 Task: Add Sweet Italian Pork Sausage Links to the cart.
Action: Mouse moved to (17, 126)
Screenshot: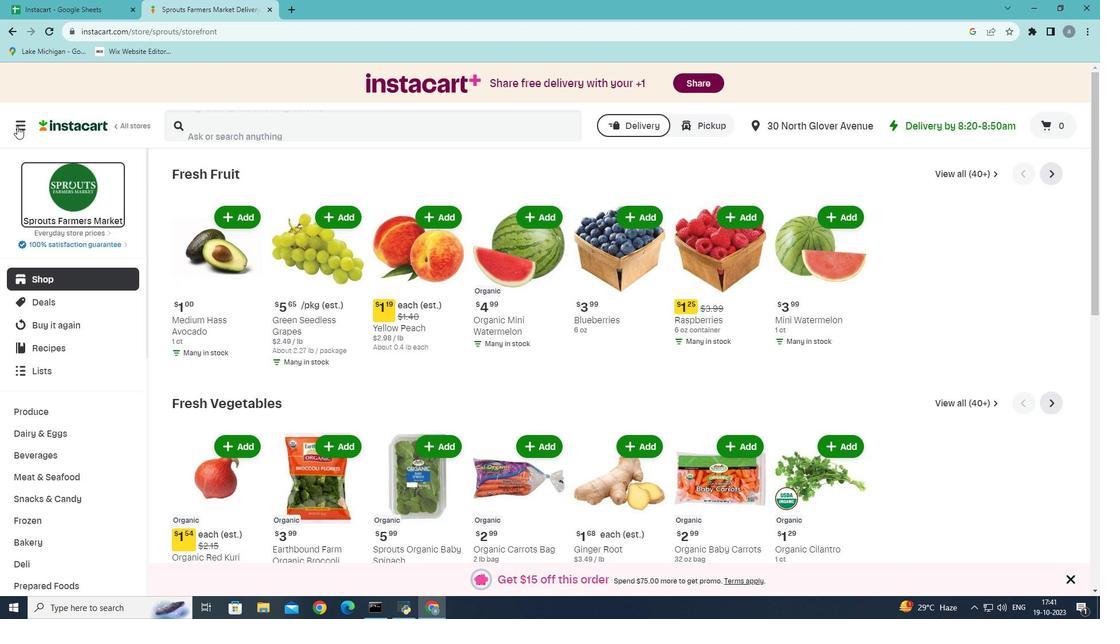 
Action: Mouse pressed left at (17, 126)
Screenshot: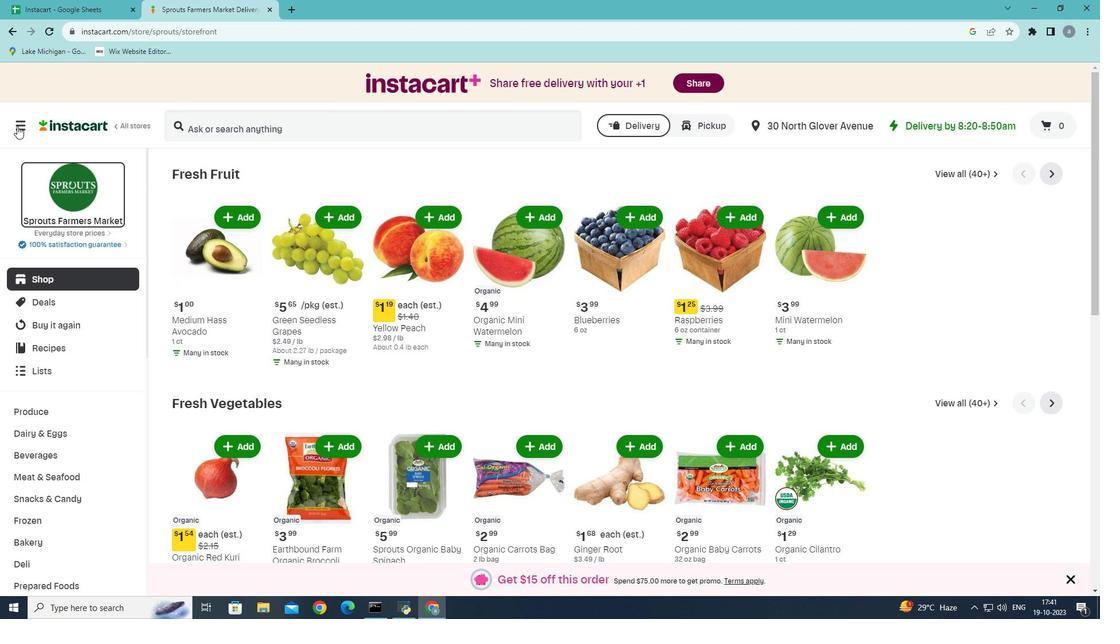
Action: Mouse moved to (69, 337)
Screenshot: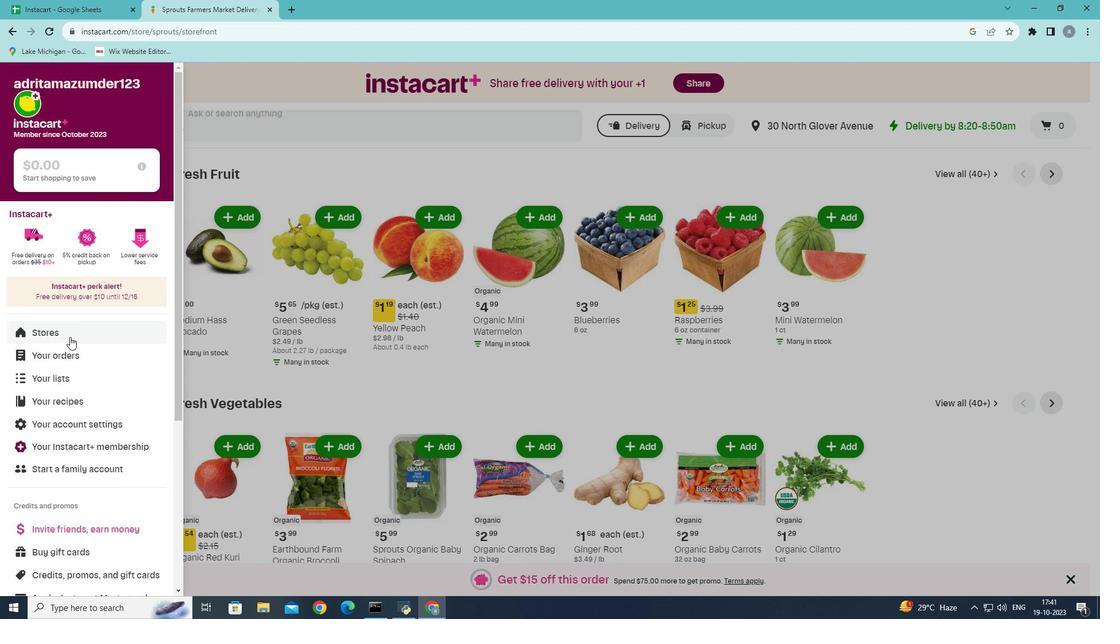 
Action: Mouse pressed left at (69, 337)
Screenshot: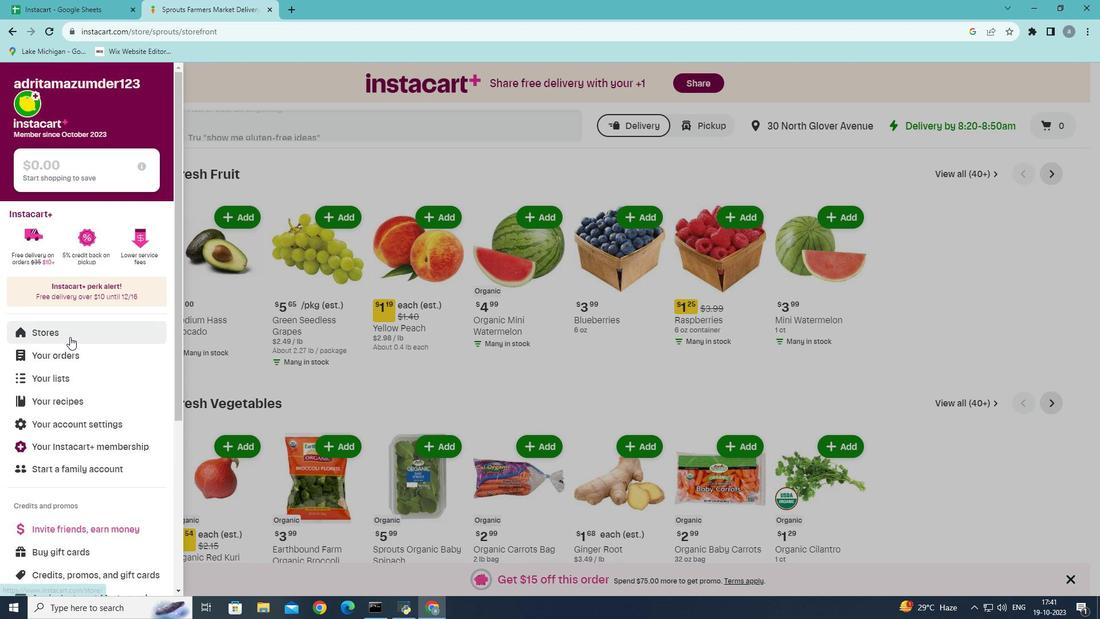 
Action: Mouse moved to (276, 125)
Screenshot: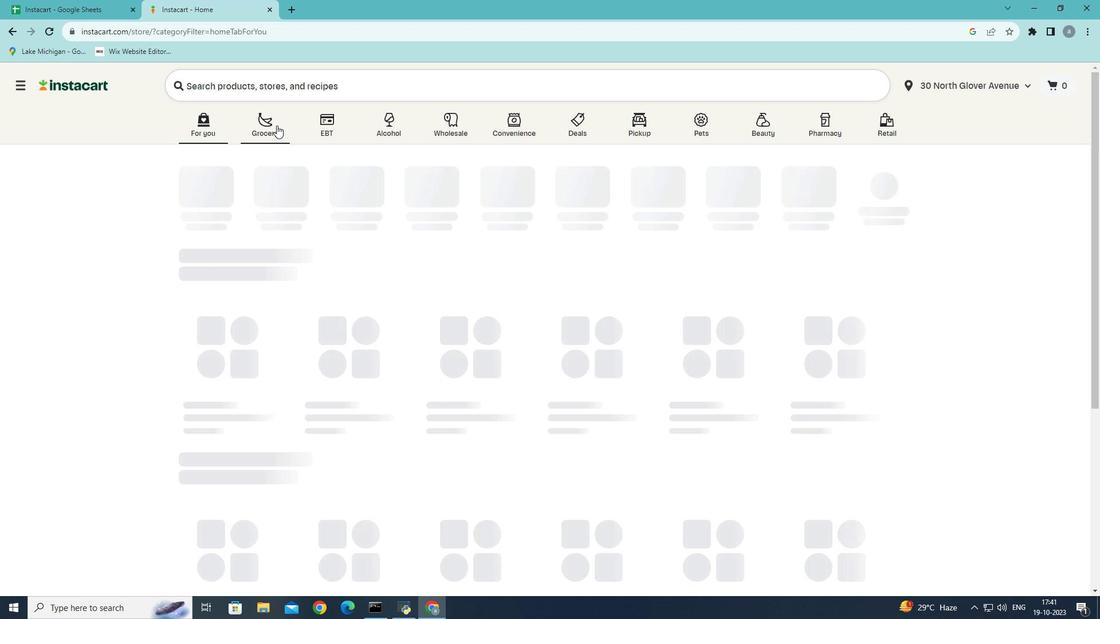
Action: Mouse pressed left at (276, 125)
Screenshot: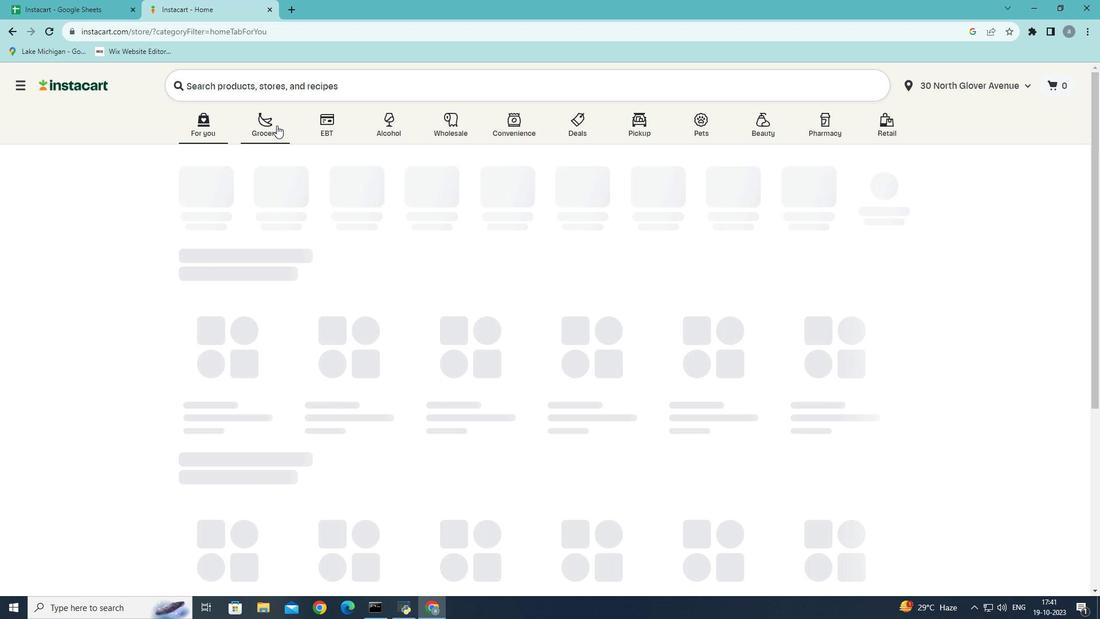 
Action: Mouse moved to (280, 330)
Screenshot: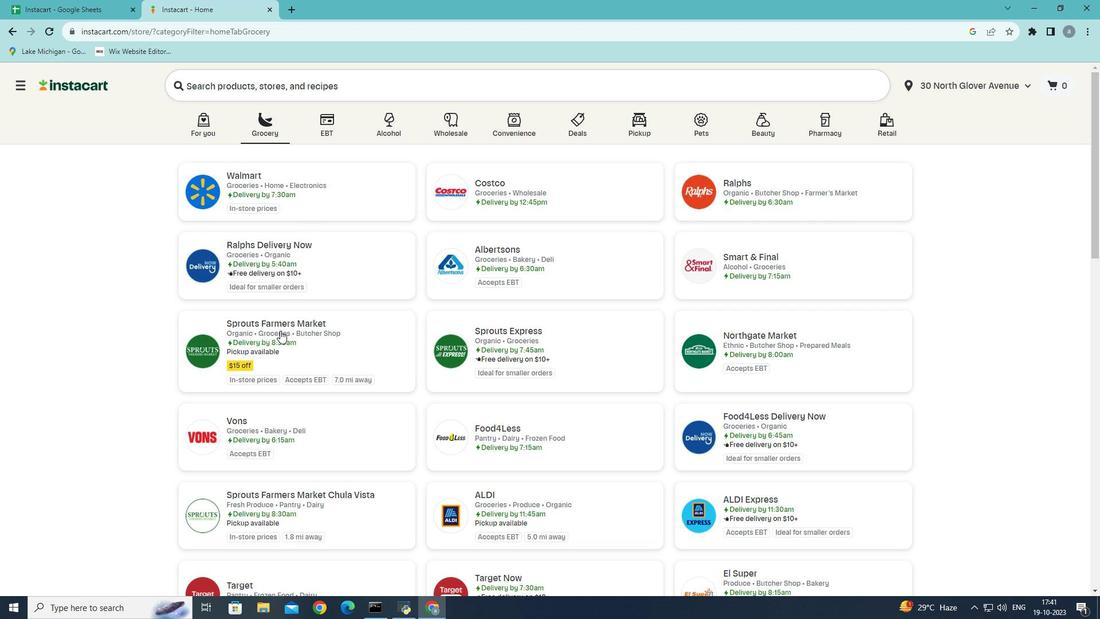 
Action: Mouse pressed left at (280, 330)
Screenshot: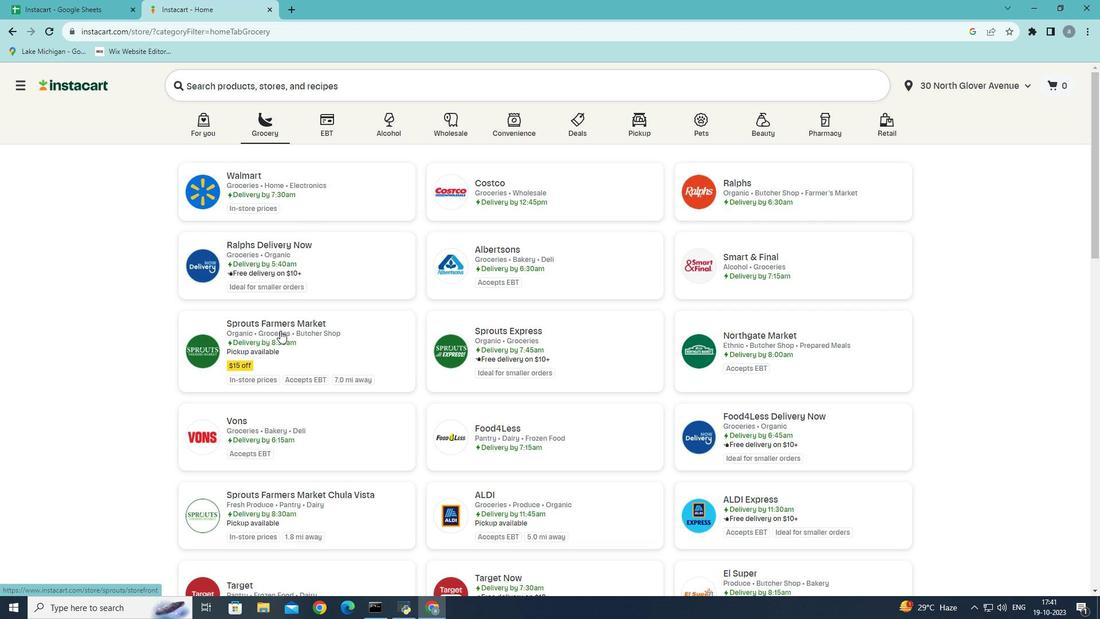 
Action: Mouse moved to (59, 475)
Screenshot: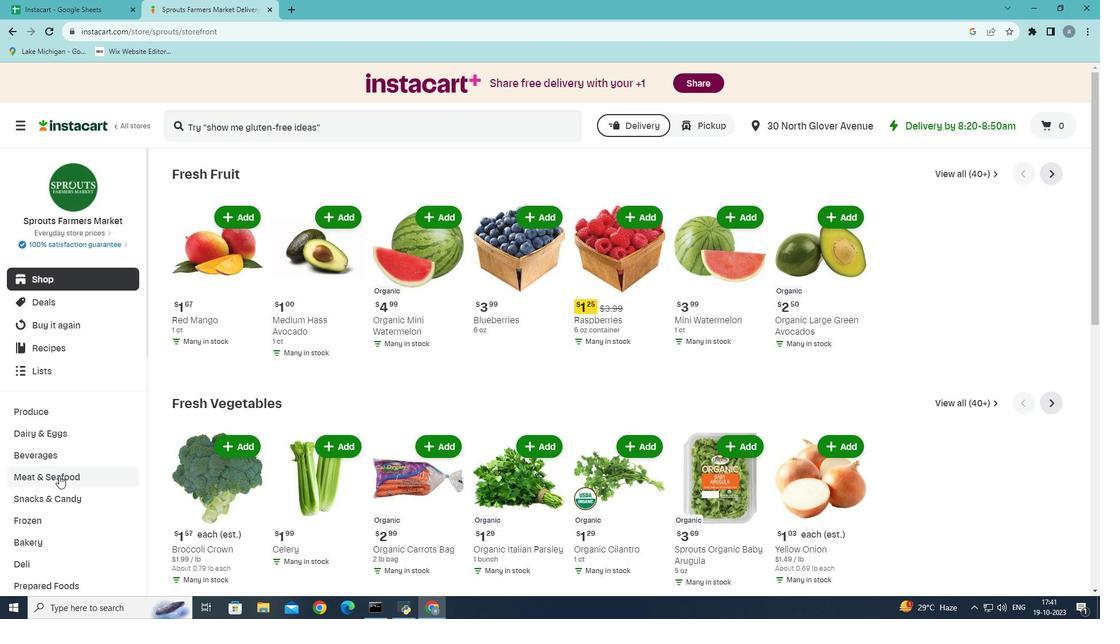 
Action: Mouse pressed left at (59, 475)
Screenshot: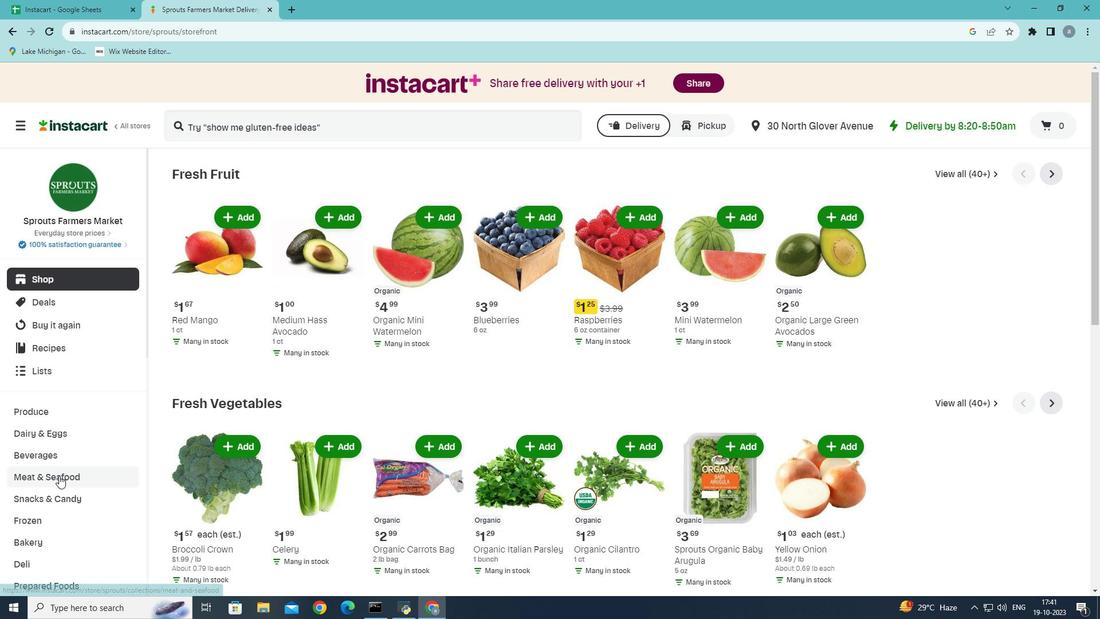 
Action: Mouse moved to (589, 200)
Screenshot: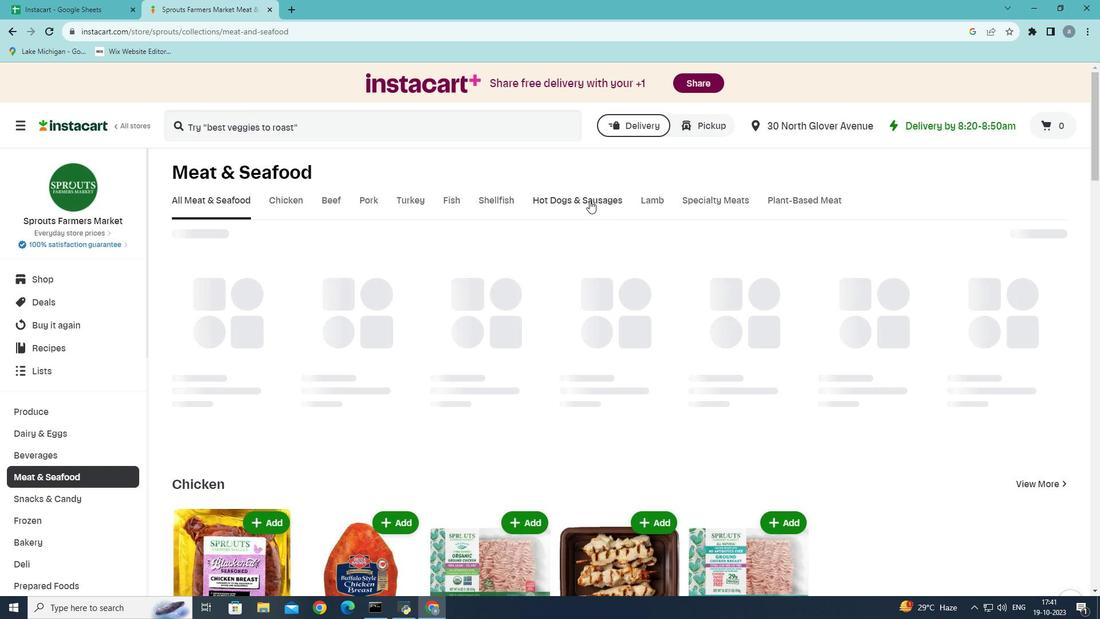 
Action: Mouse pressed left at (589, 200)
Screenshot: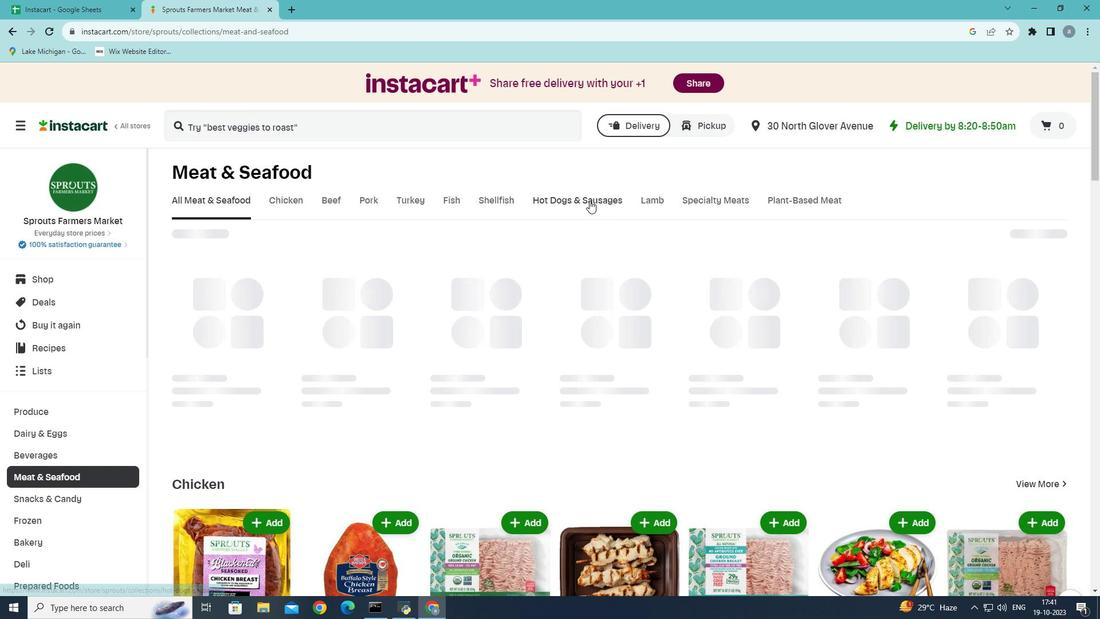 
Action: Mouse moved to (111, 389)
Screenshot: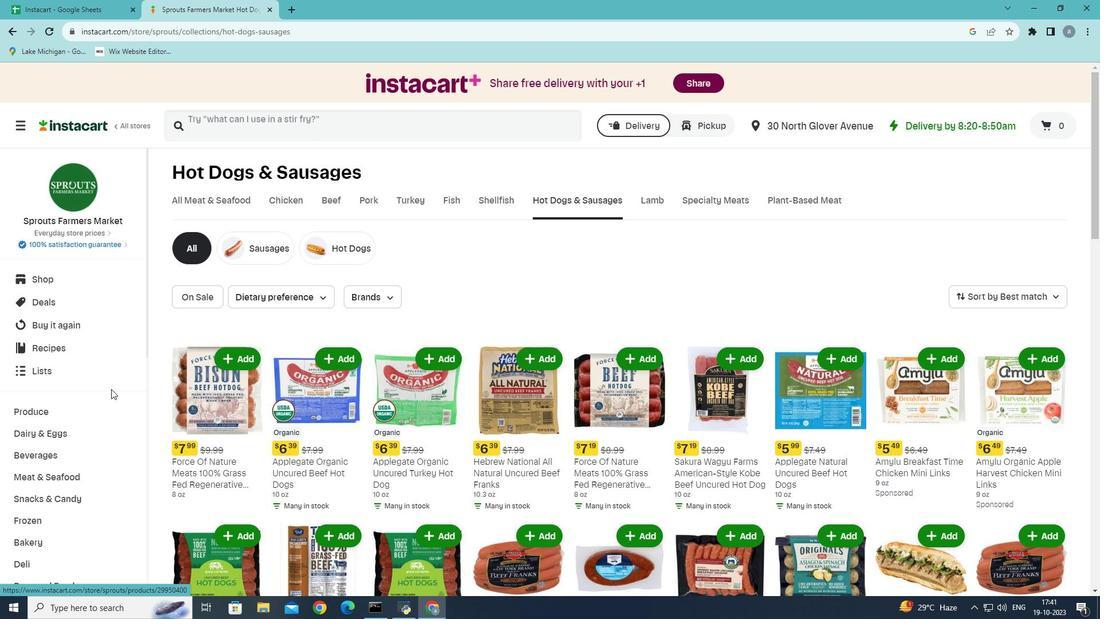 
Action: Mouse scrolled (111, 388) with delta (0, 0)
Screenshot: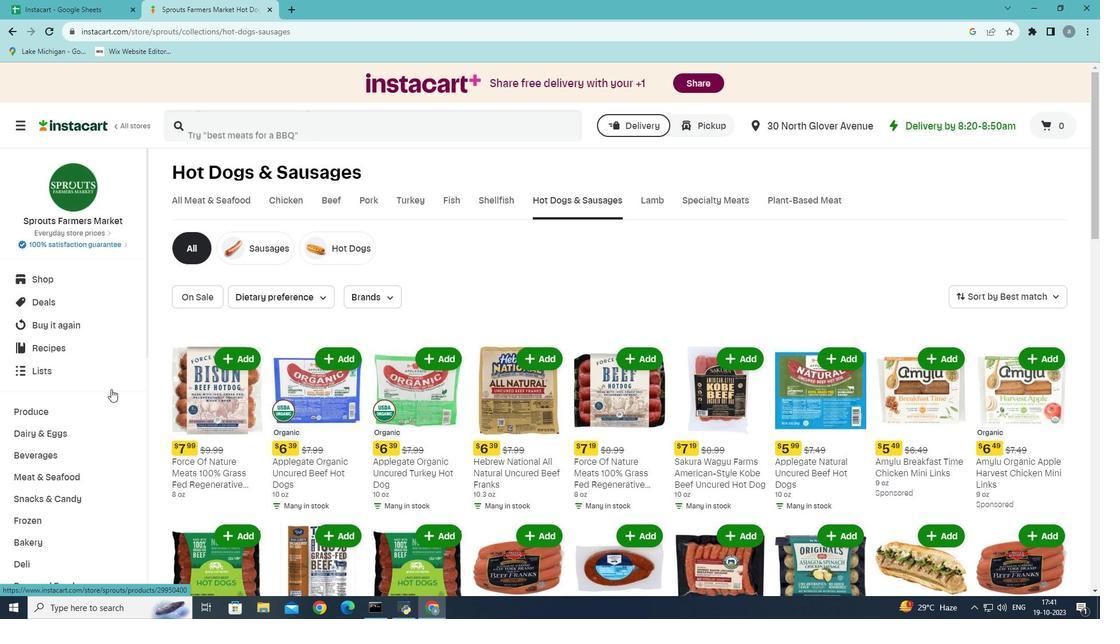 
Action: Mouse moved to (232, 370)
Screenshot: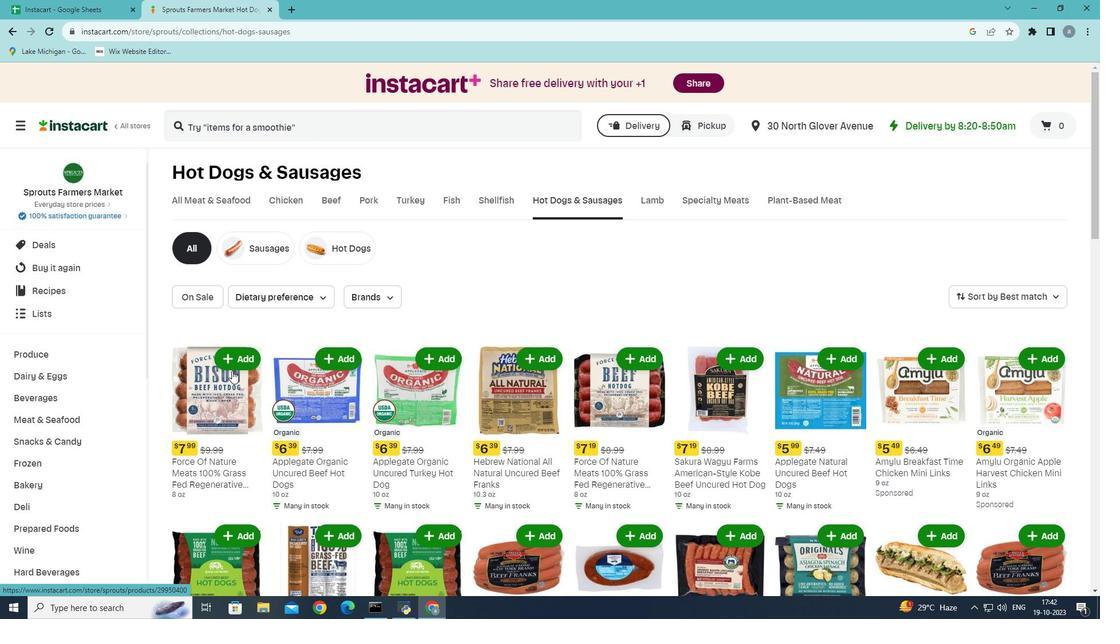
Action: Mouse scrolled (232, 370) with delta (0, 0)
Screenshot: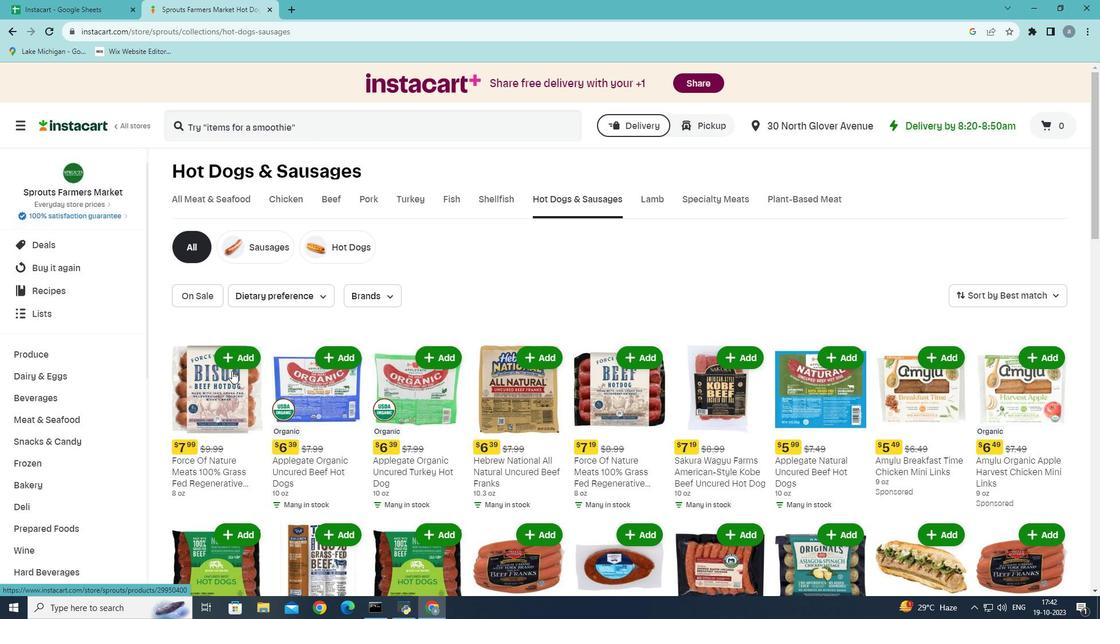 
Action: Mouse moved to (279, 208)
Screenshot: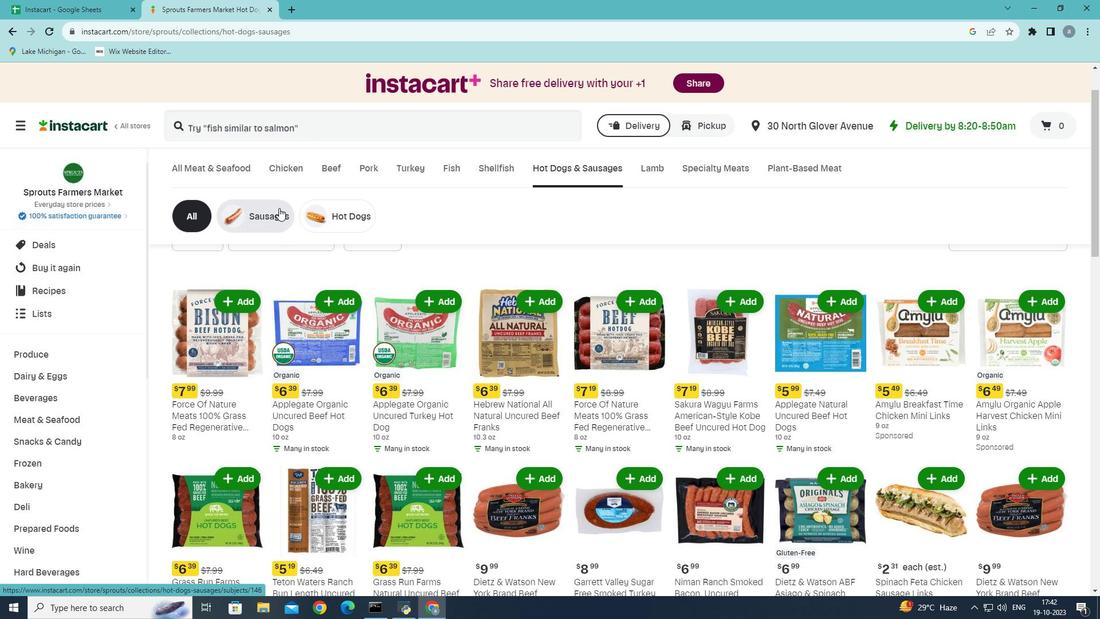 
Action: Mouse pressed left at (279, 208)
Screenshot: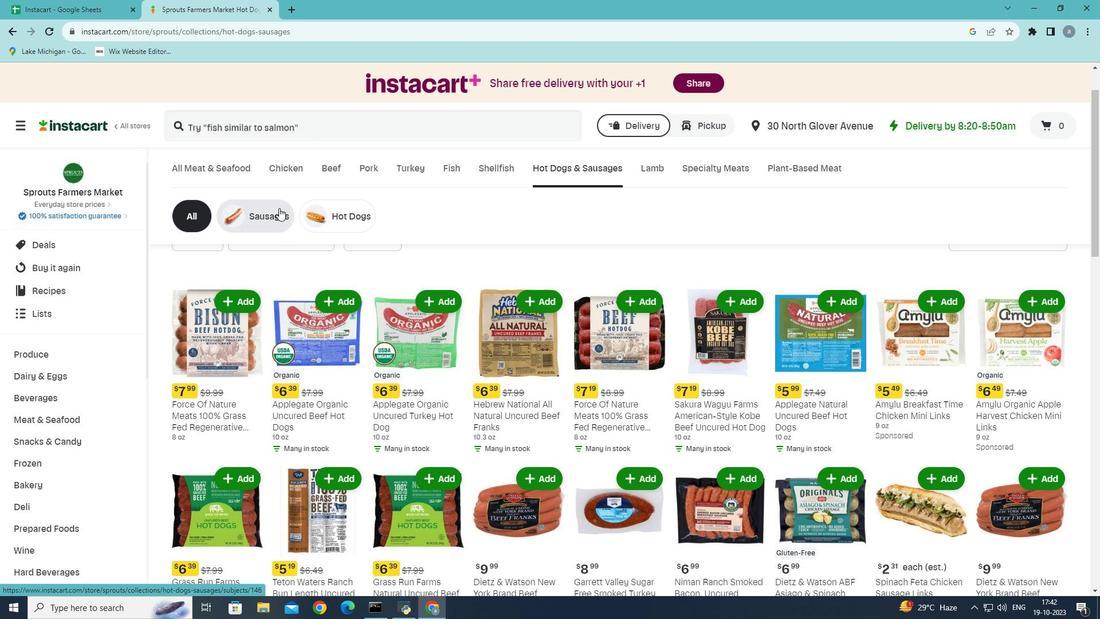 
Action: Mouse moved to (433, 374)
Screenshot: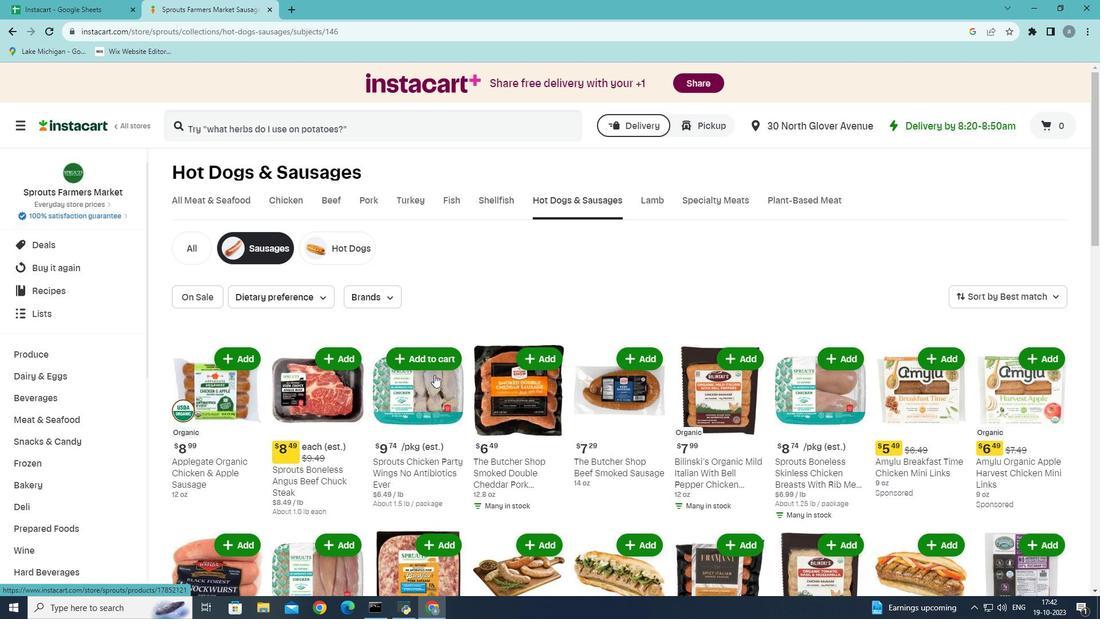 
Action: Mouse scrolled (433, 374) with delta (0, 0)
Screenshot: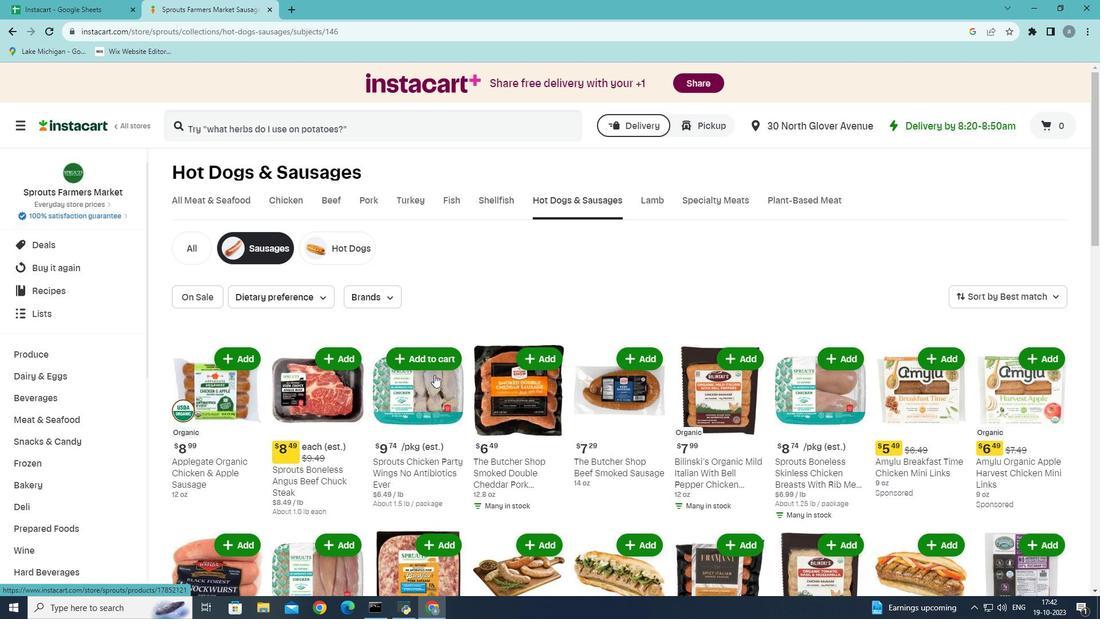 
Action: Mouse moved to (434, 374)
Screenshot: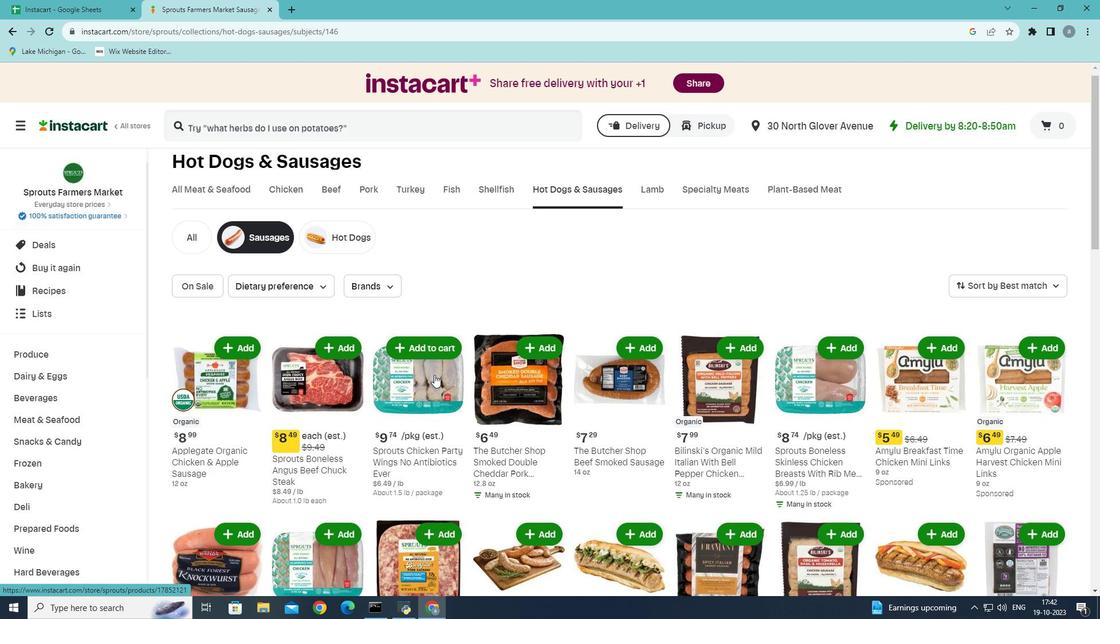 
Action: Mouse scrolled (434, 374) with delta (0, 0)
Screenshot: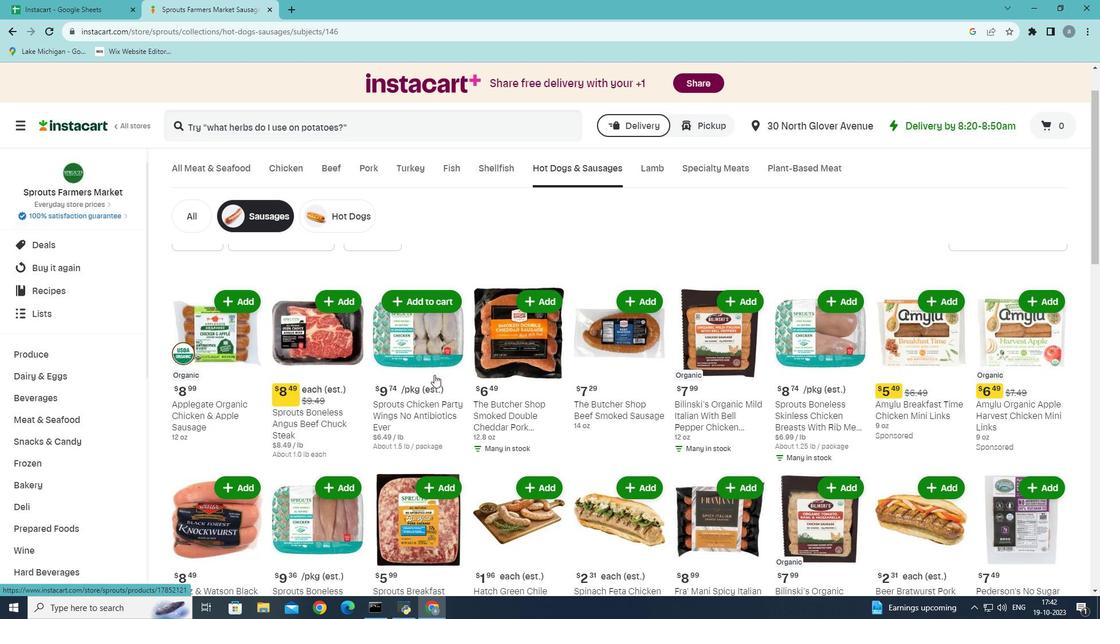 
Action: Mouse moved to (468, 373)
Screenshot: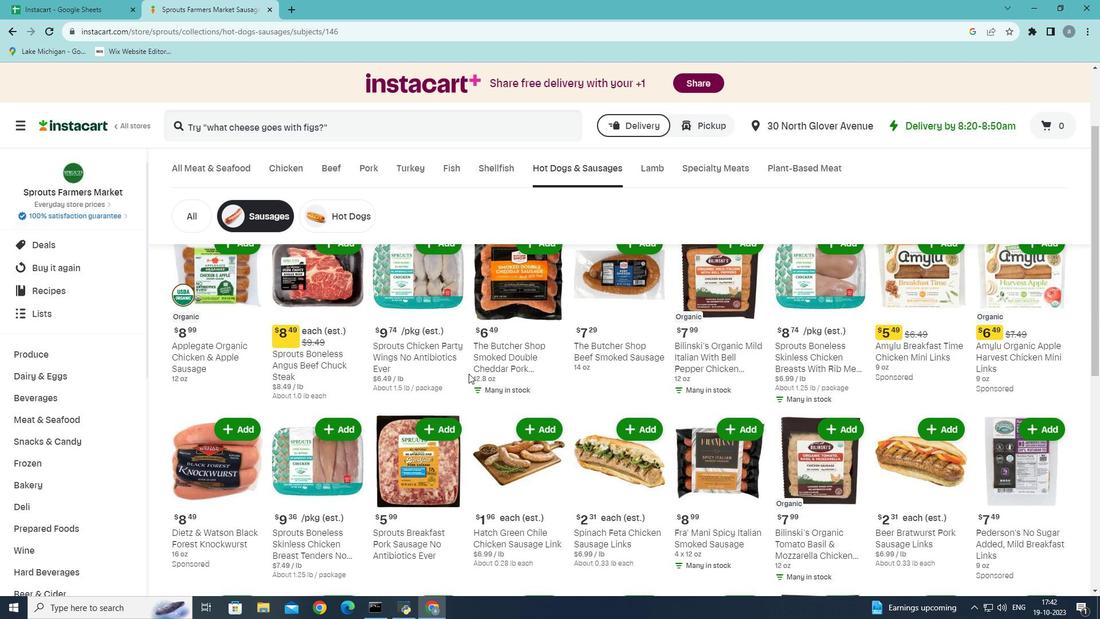 
Action: Mouse scrolled (468, 373) with delta (0, 0)
Screenshot: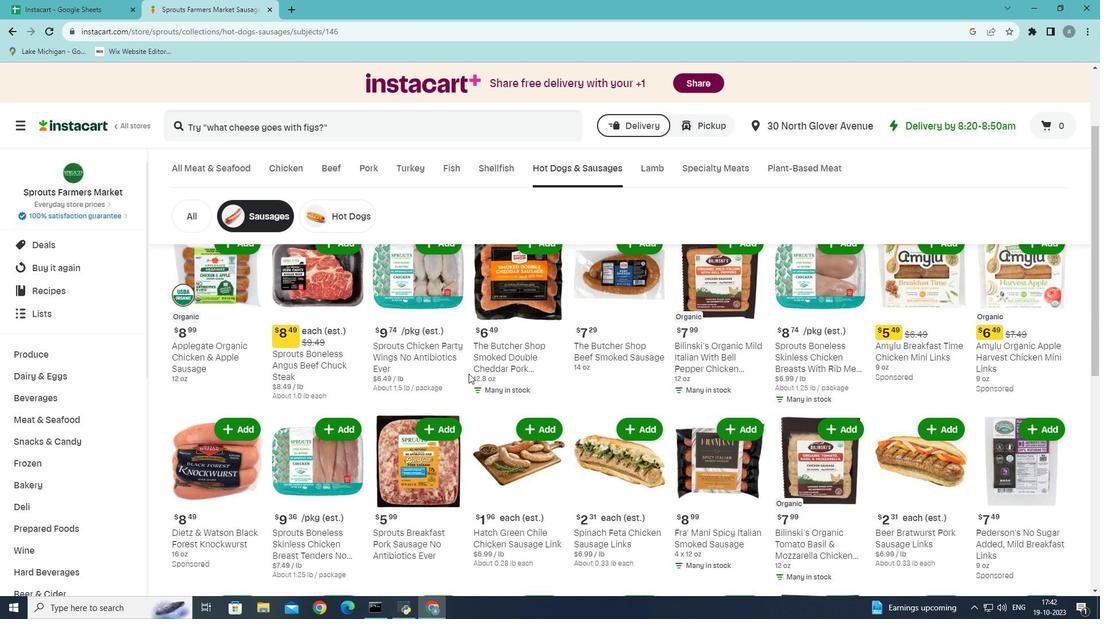 
Action: Mouse scrolled (468, 373) with delta (0, 0)
Screenshot: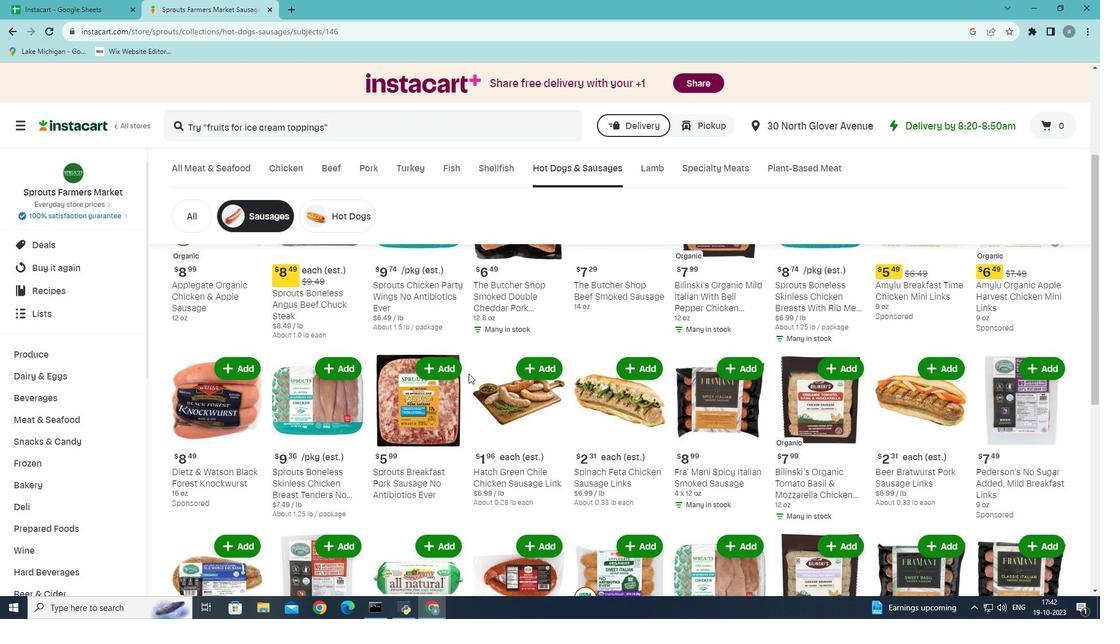 
Action: Mouse scrolled (468, 373) with delta (0, 0)
Screenshot: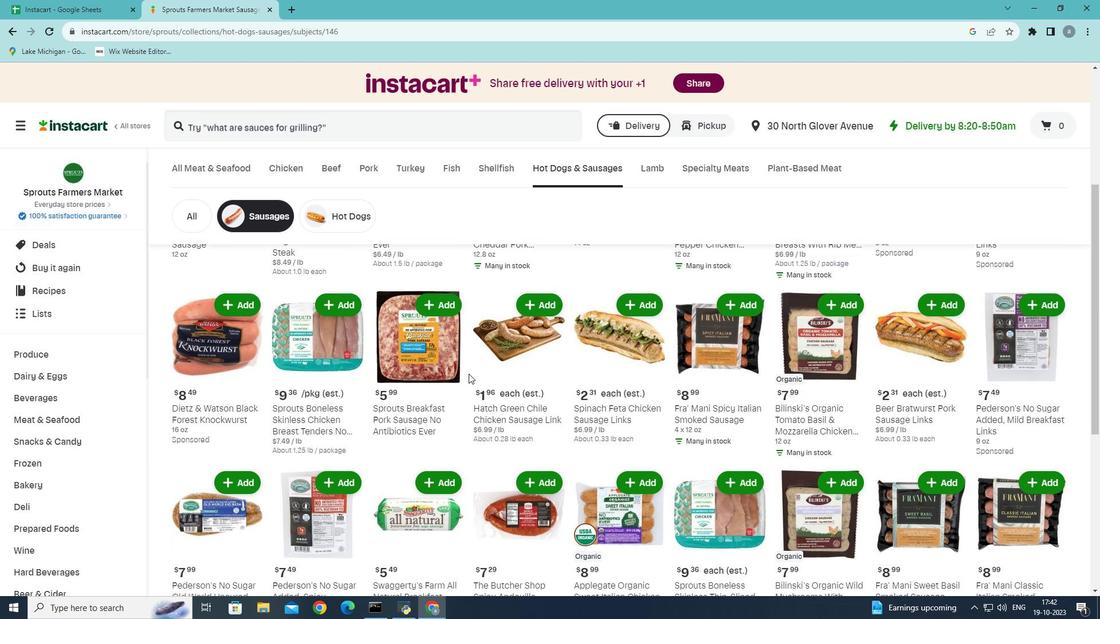 
Action: Mouse scrolled (468, 373) with delta (0, 0)
Screenshot: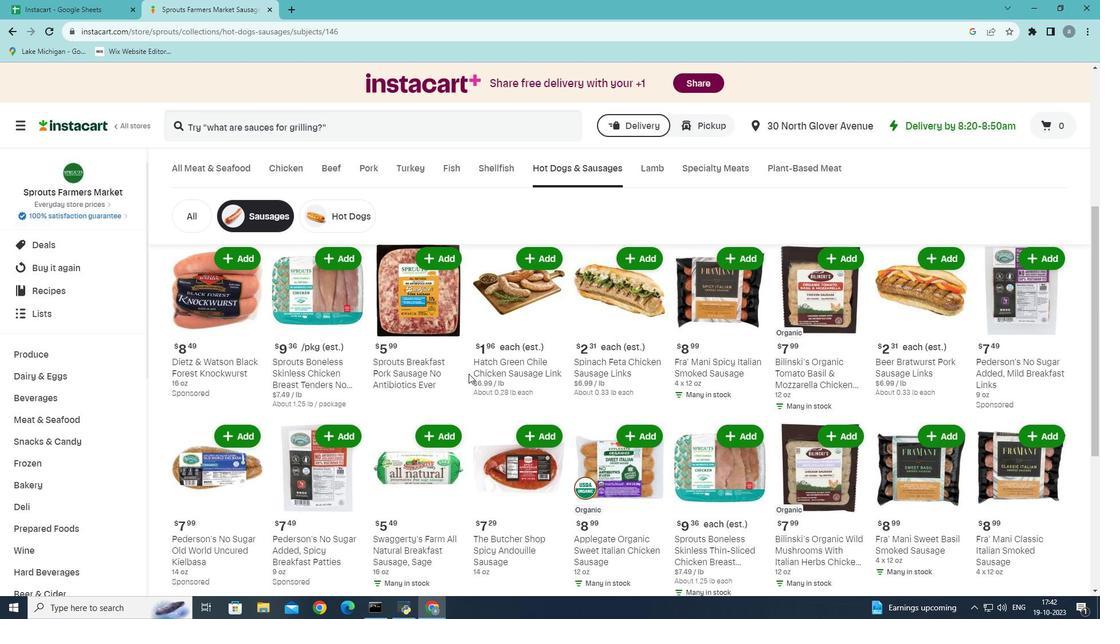 
Action: Mouse moved to (470, 372)
Screenshot: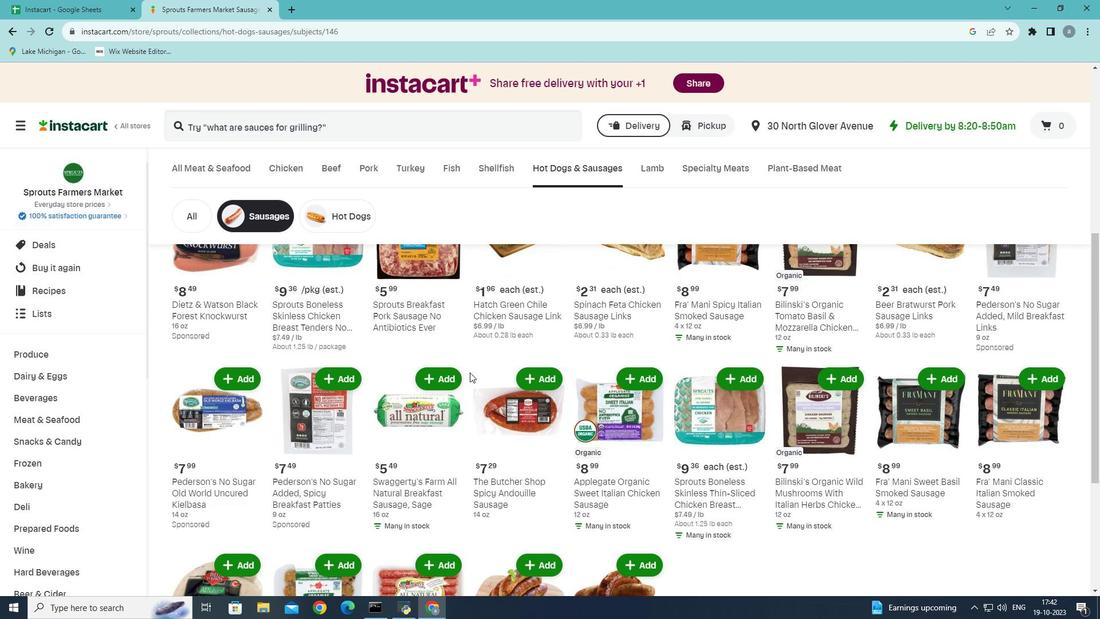 
Action: Mouse scrolled (470, 372) with delta (0, 0)
Screenshot: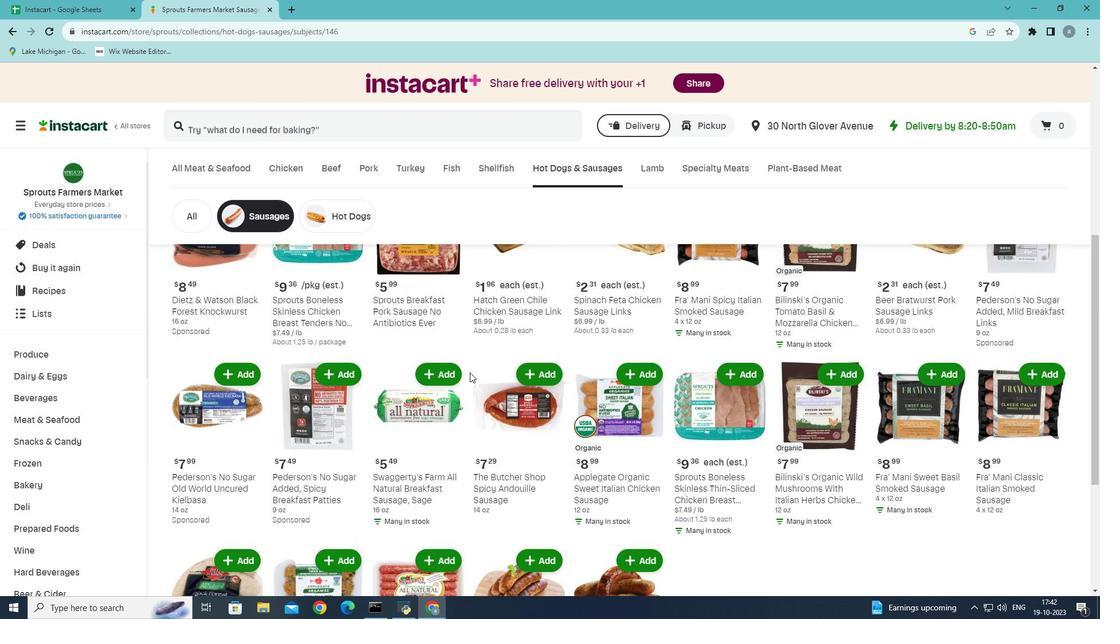 
Action: Mouse moved to (471, 364)
Screenshot: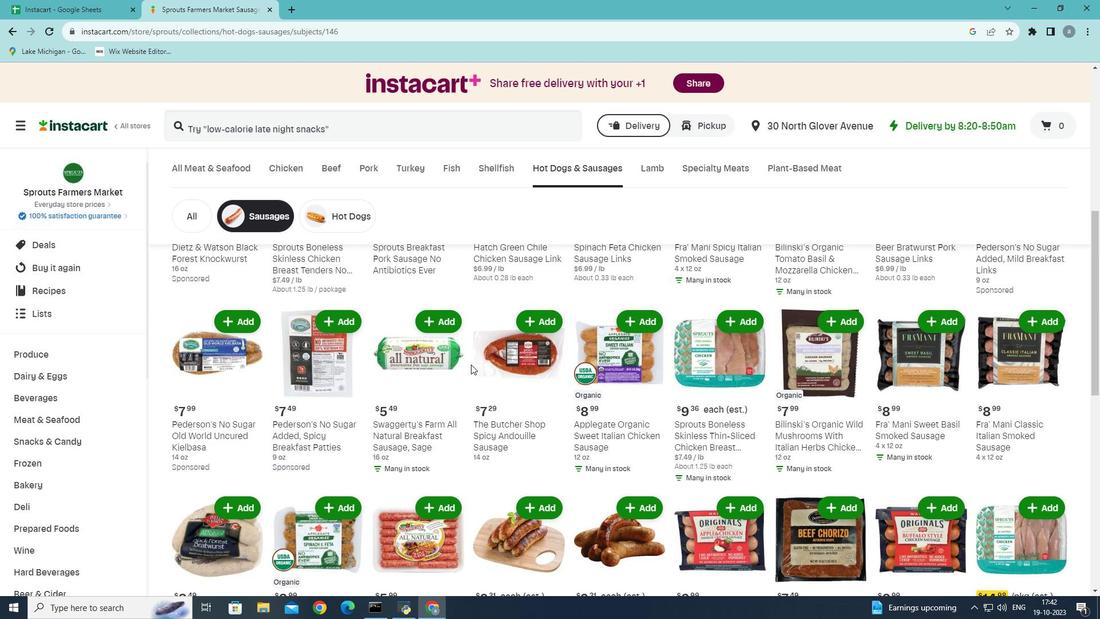 
Action: Mouse scrolled (471, 364) with delta (0, 0)
Screenshot: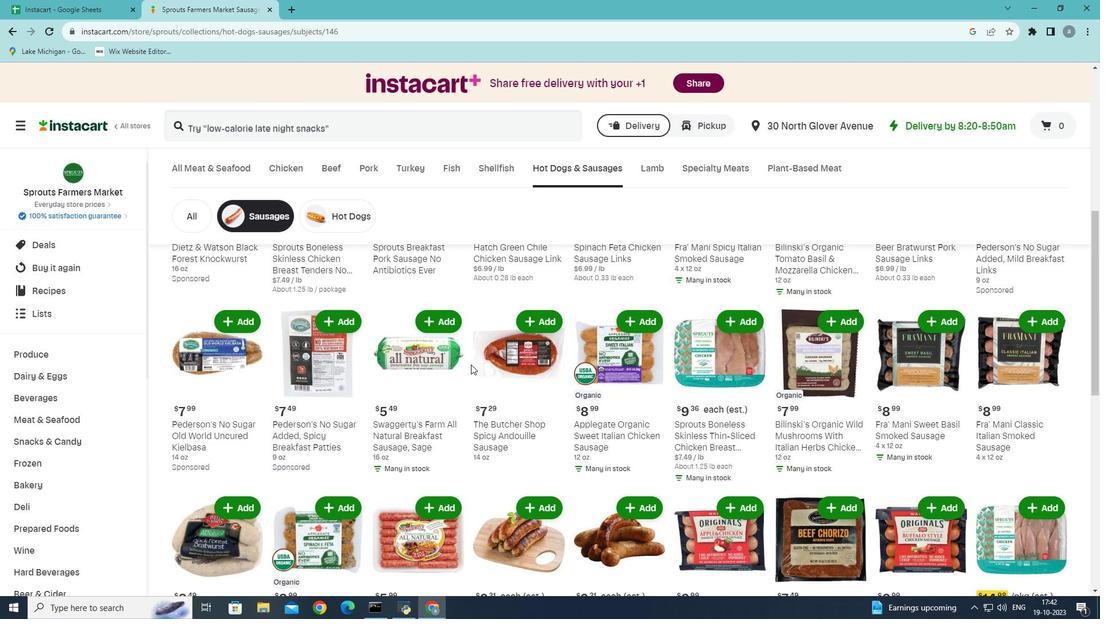
Action: Mouse scrolled (471, 364) with delta (0, 0)
Screenshot: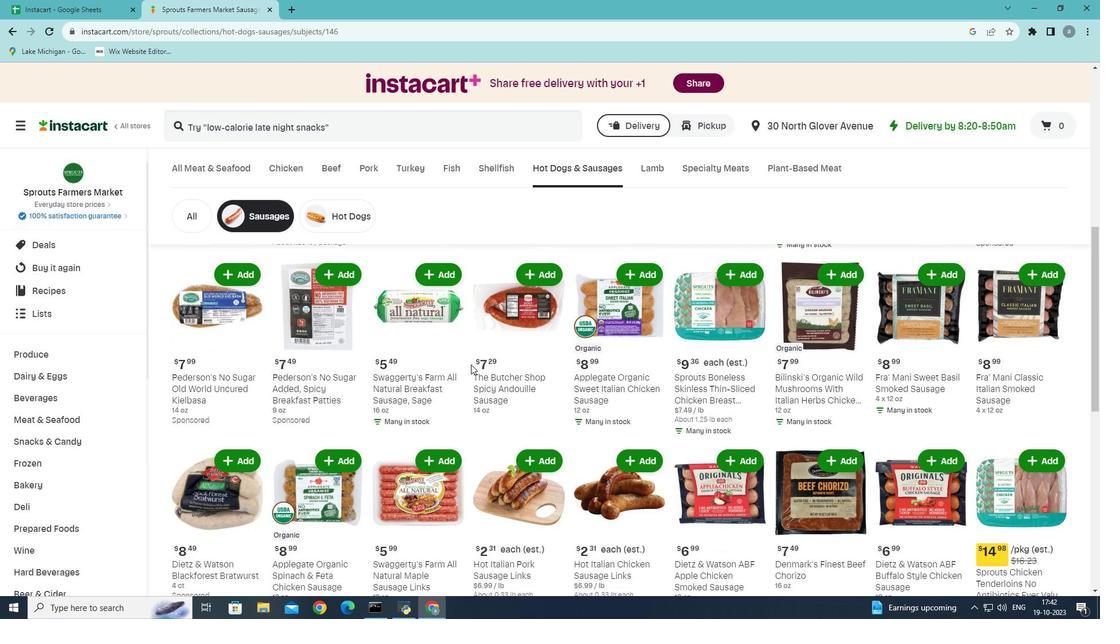 
Action: Mouse moved to (472, 361)
Screenshot: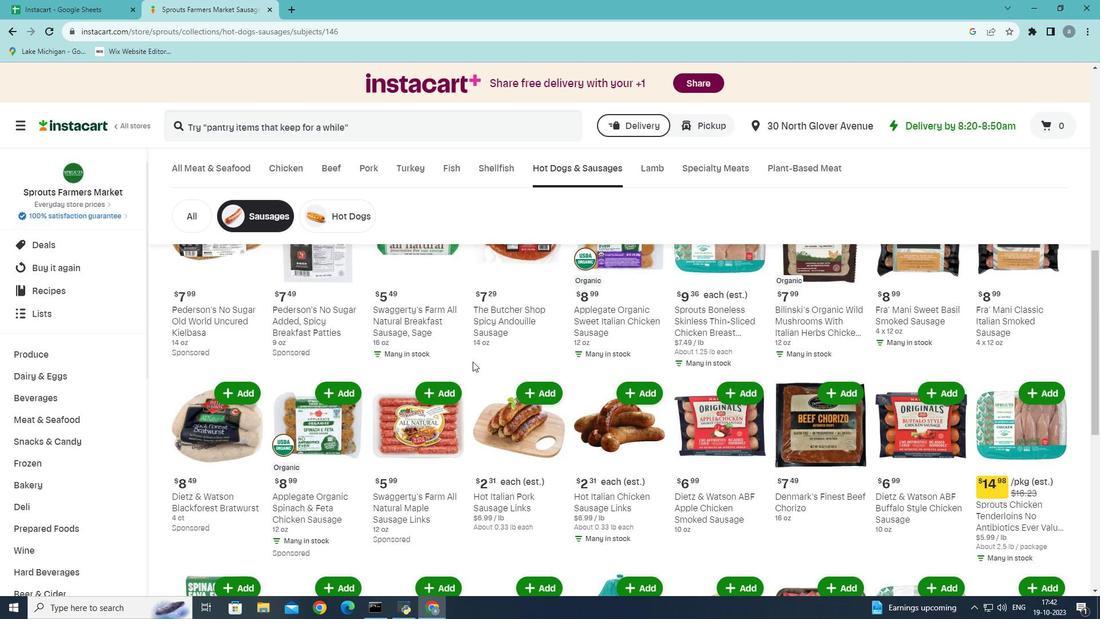 
Action: Mouse scrolled (472, 361) with delta (0, 0)
Screenshot: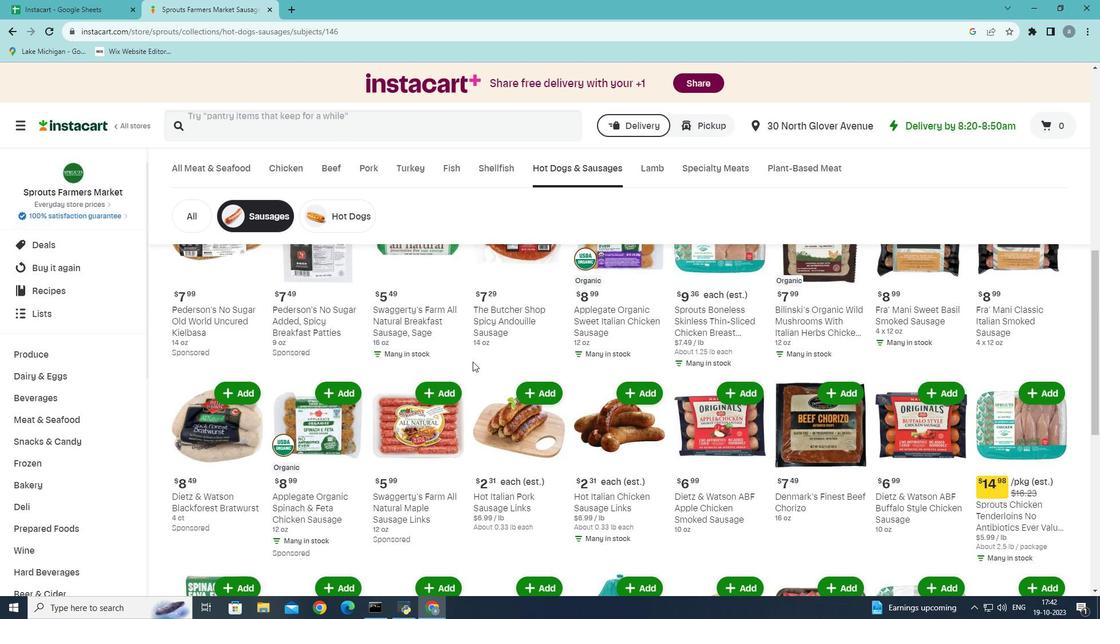 
Action: Mouse scrolled (472, 361) with delta (0, 0)
Screenshot: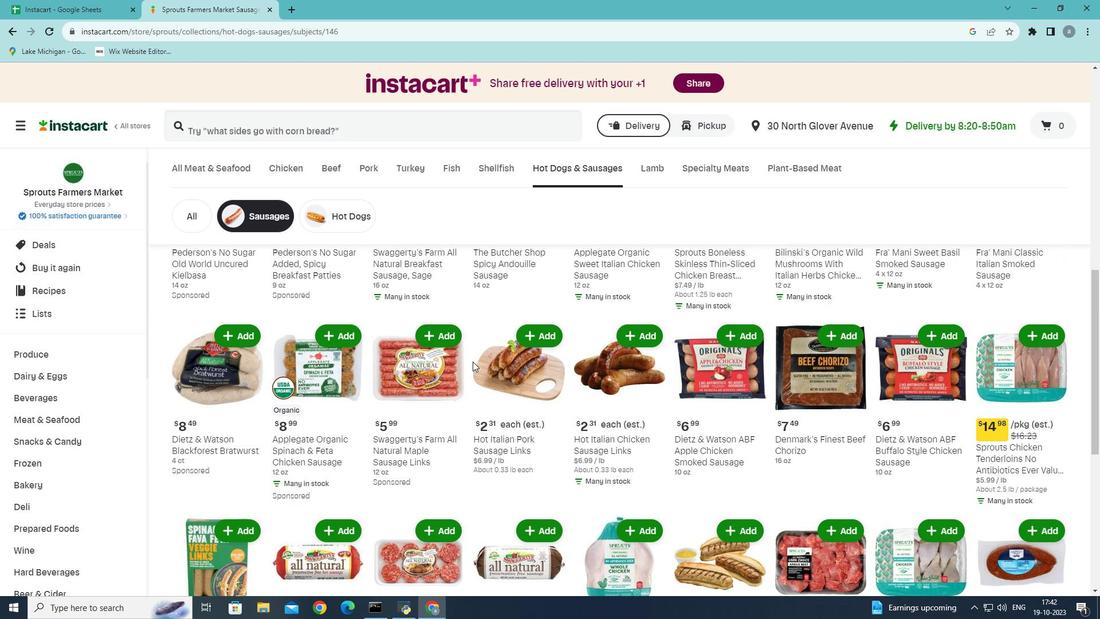 
Action: Mouse moved to (472, 364)
Screenshot: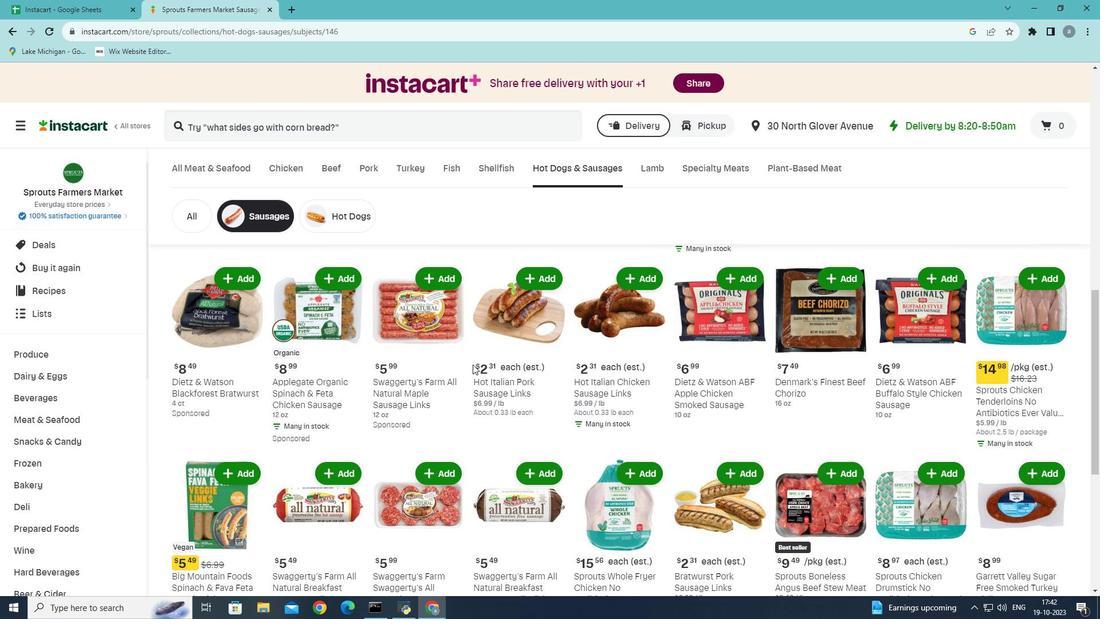 
Action: Mouse scrolled (472, 364) with delta (0, 0)
Screenshot: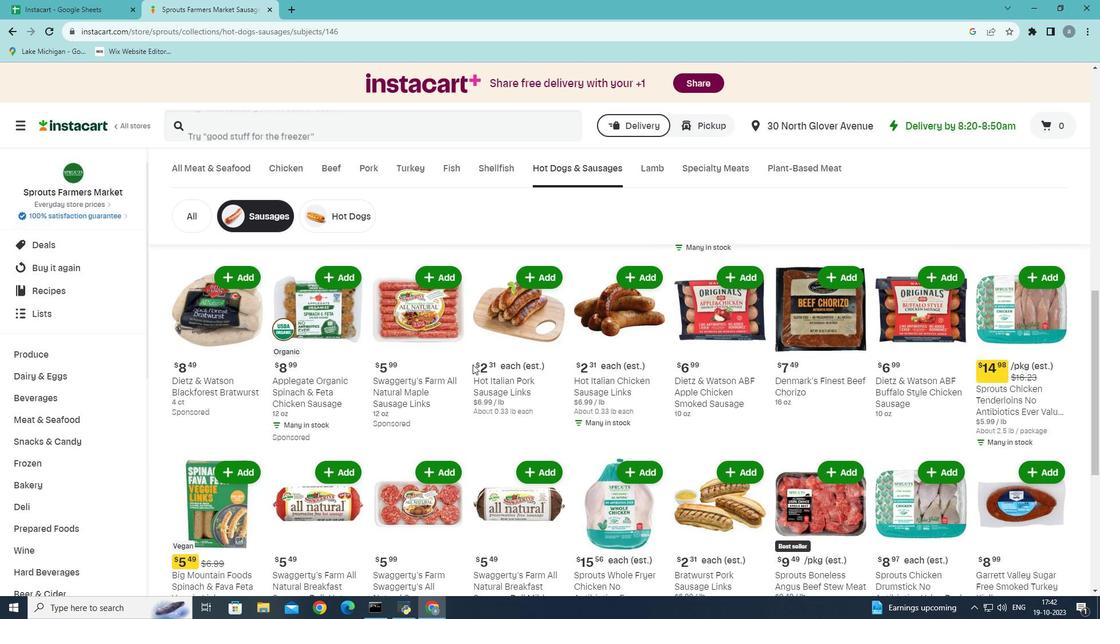 
Action: Mouse moved to (472, 365)
Screenshot: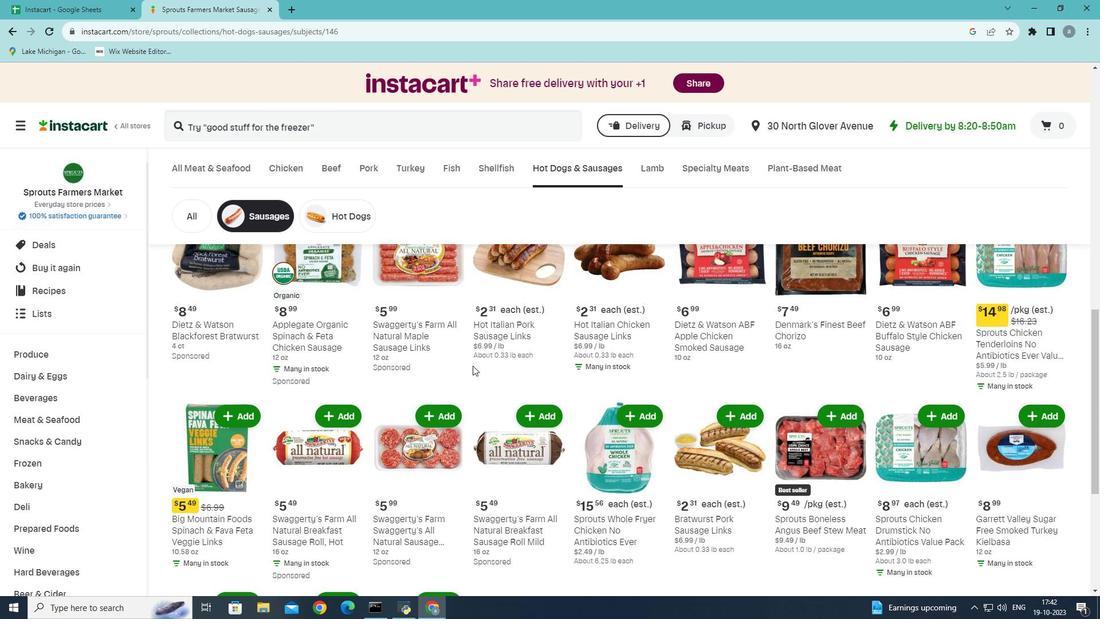 
Action: Mouse scrolled (472, 365) with delta (0, 0)
Screenshot: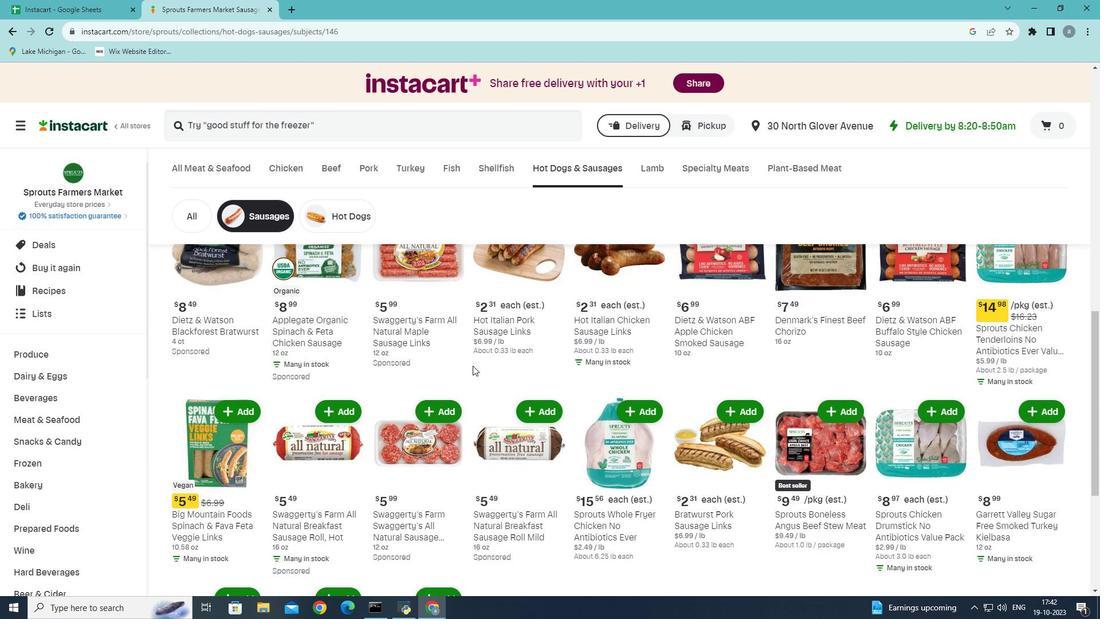 
Action: Mouse scrolled (472, 365) with delta (0, 0)
Screenshot: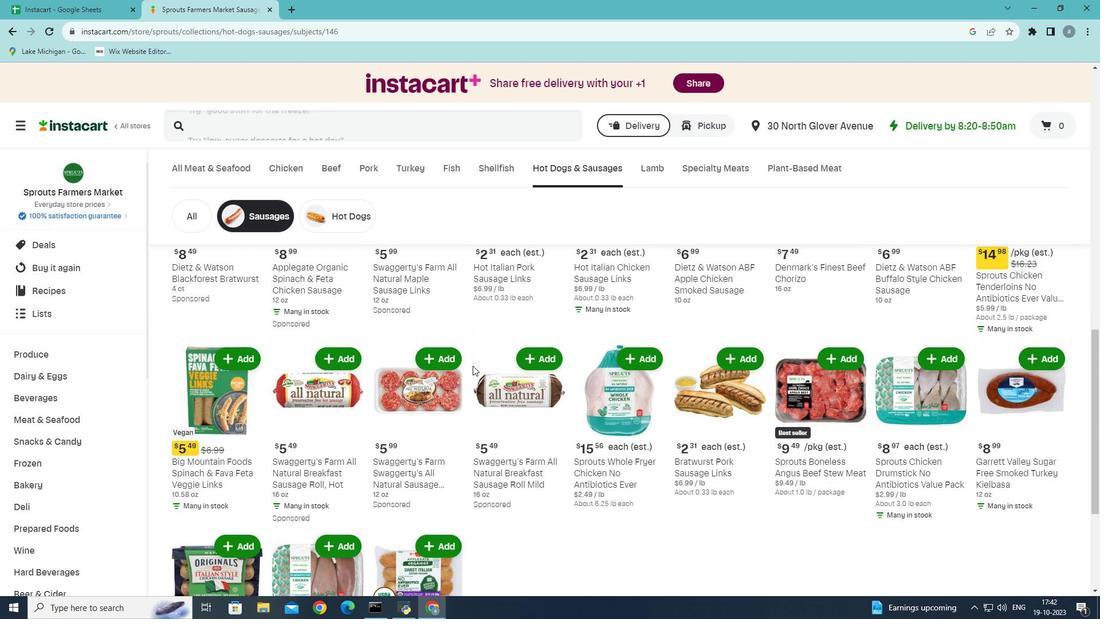 
Action: Mouse scrolled (472, 365) with delta (0, 0)
Screenshot: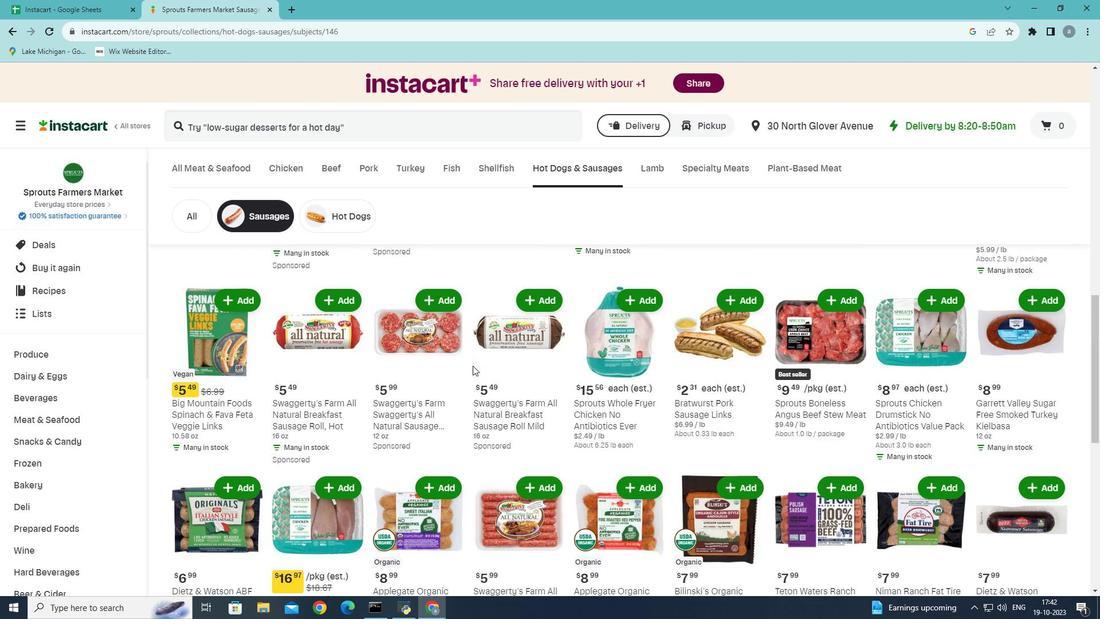 
Action: Mouse scrolled (472, 365) with delta (0, 0)
Screenshot: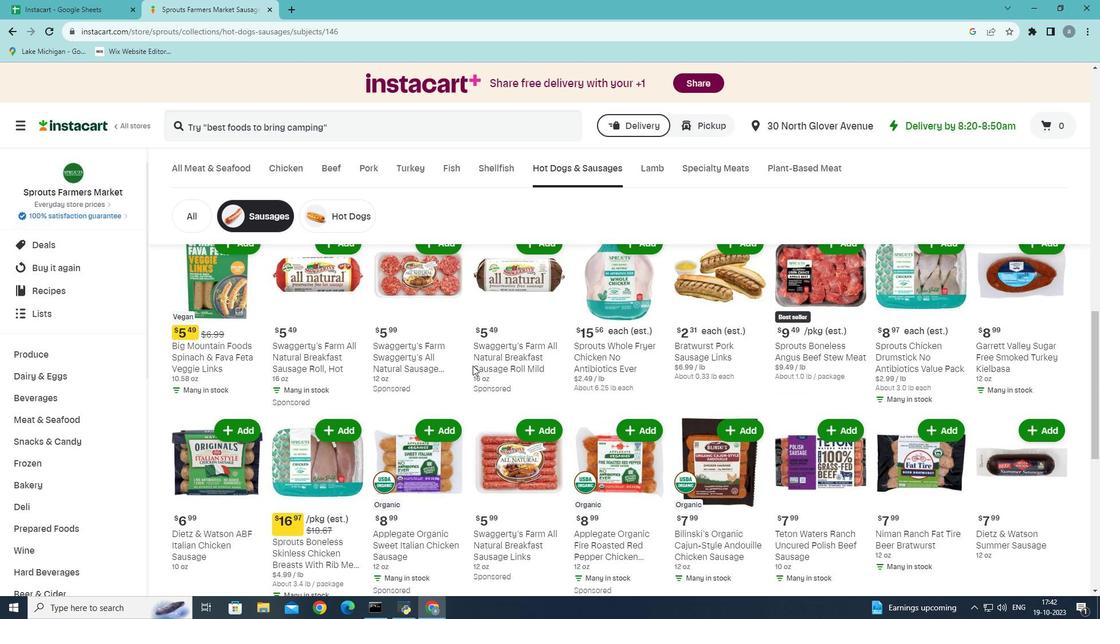 
Action: Mouse scrolled (472, 365) with delta (0, 0)
Screenshot: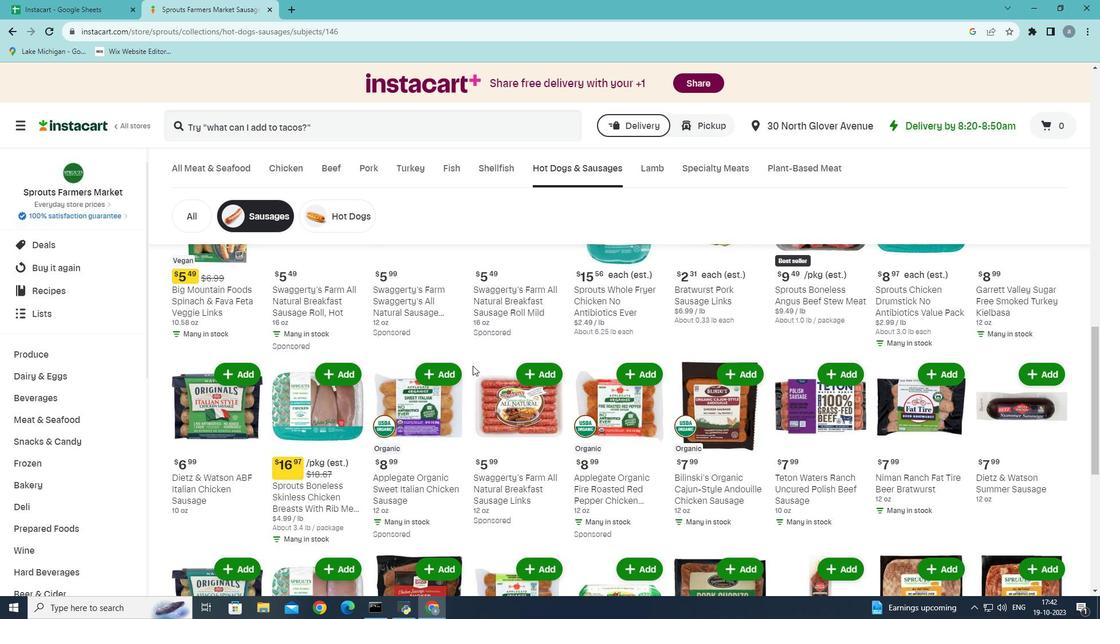 
Action: Mouse scrolled (472, 365) with delta (0, 0)
Screenshot: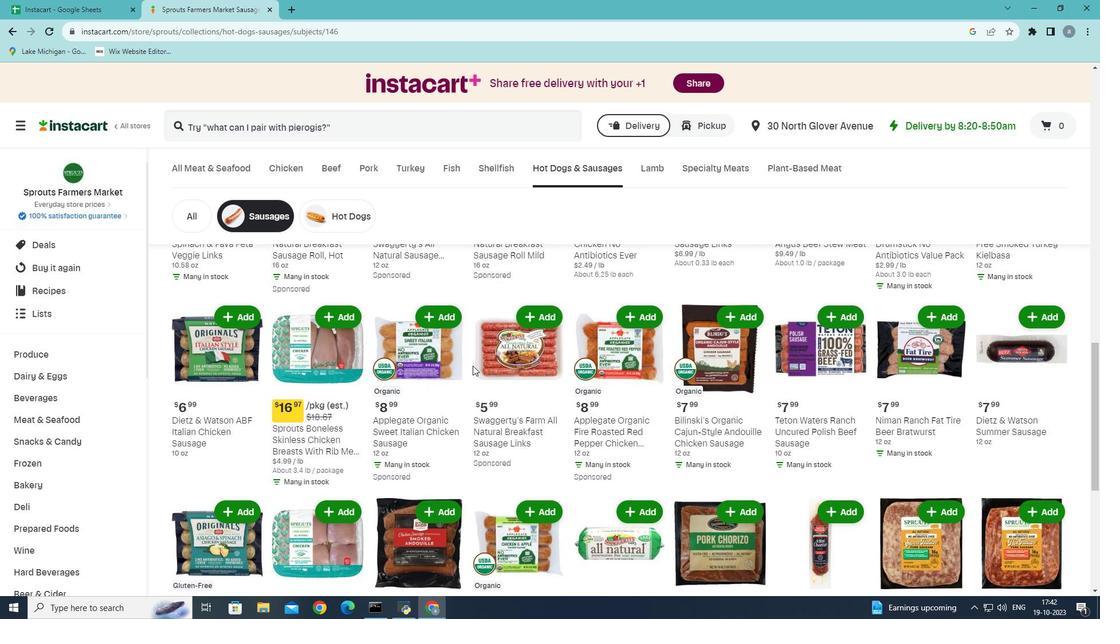 
Action: Mouse scrolled (472, 365) with delta (0, 0)
Screenshot: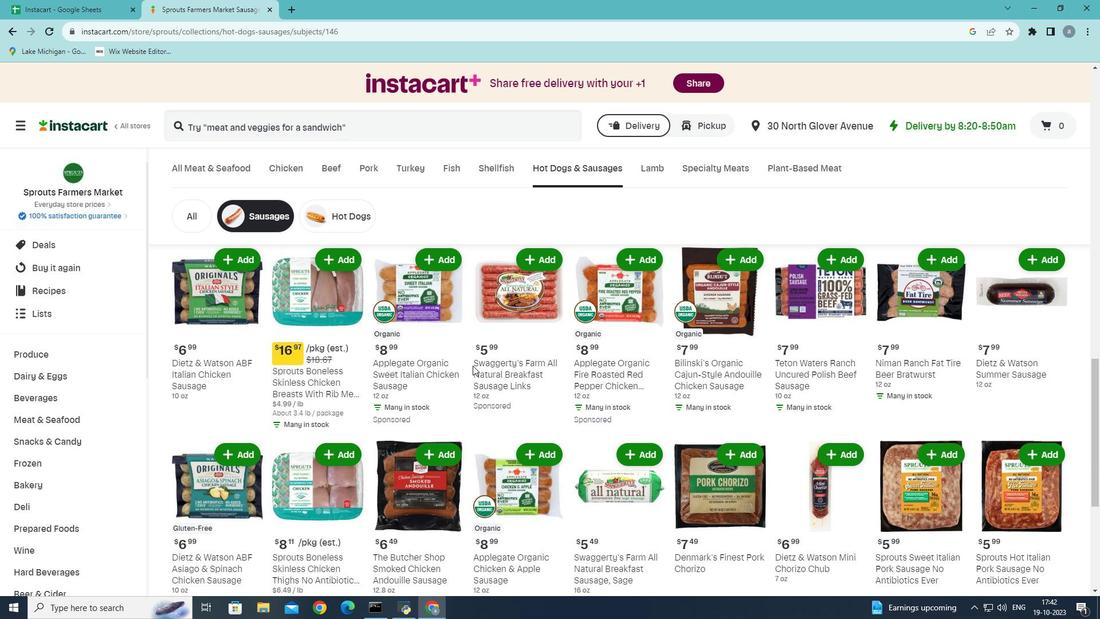 
Action: Mouse scrolled (472, 365) with delta (0, 0)
Screenshot: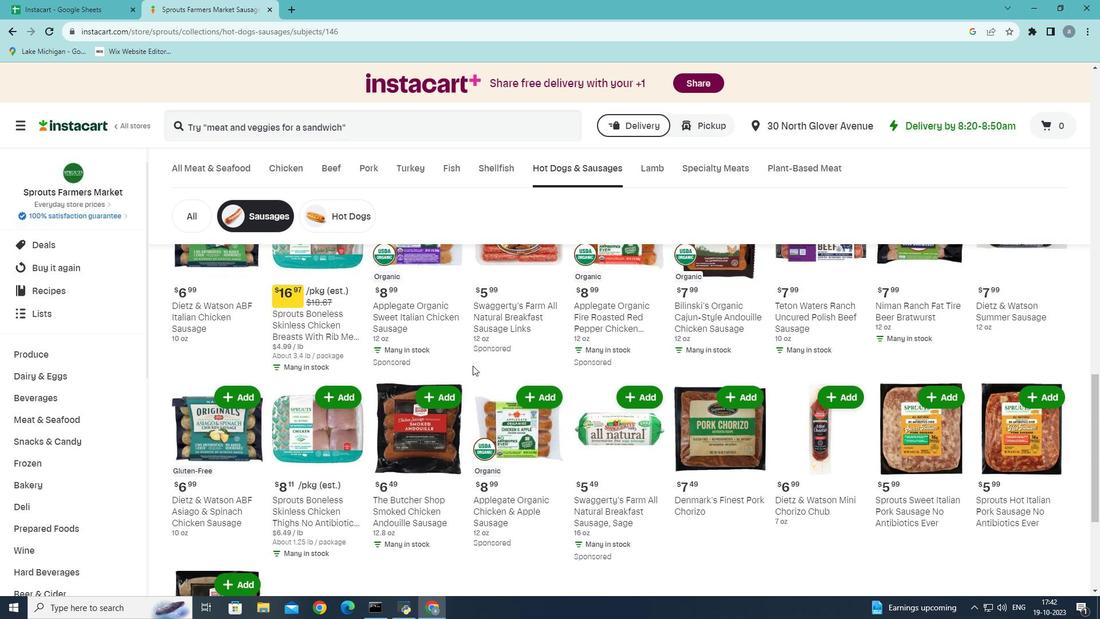 
Action: Mouse moved to (548, 365)
Screenshot: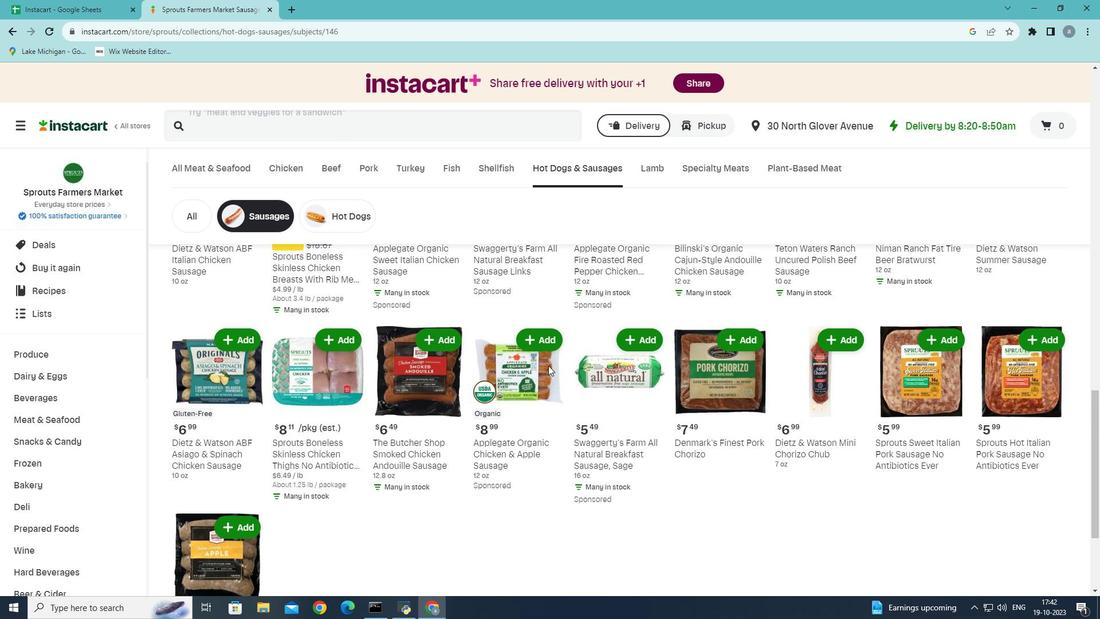 
Action: Mouse scrolled (548, 365) with delta (0, 0)
Screenshot: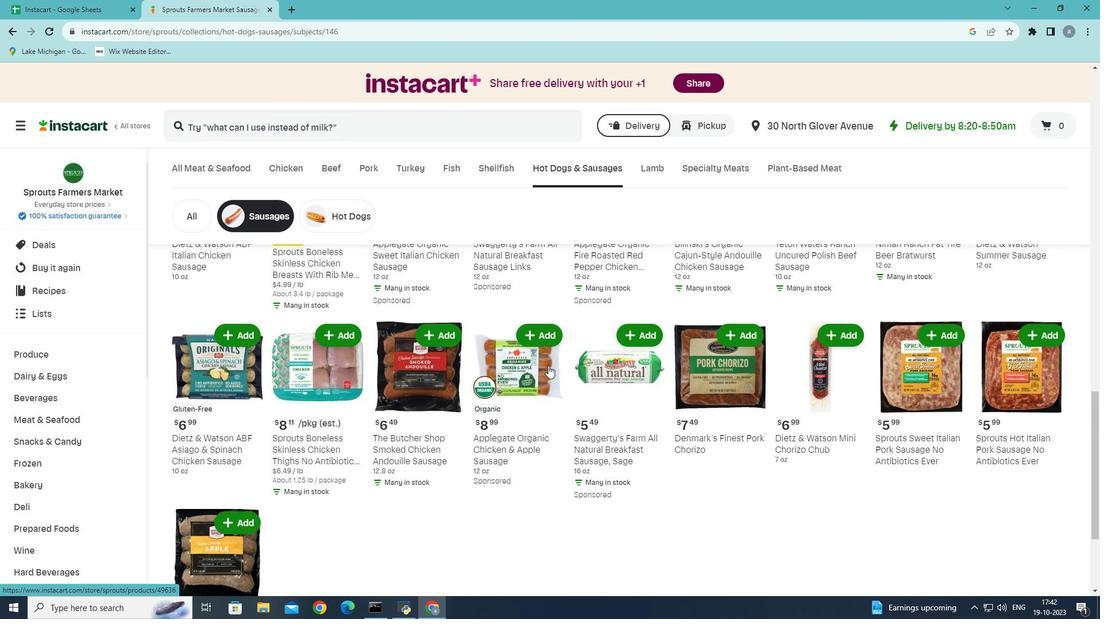 
Action: Mouse scrolled (548, 365) with delta (0, 0)
Screenshot: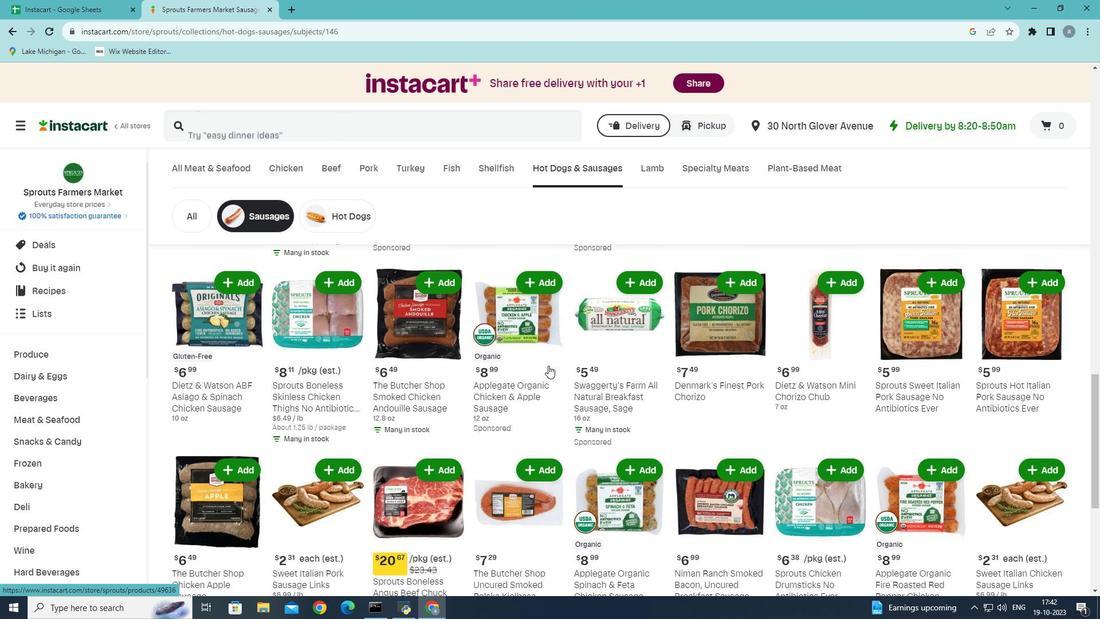 
Action: Mouse moved to (338, 411)
Screenshot: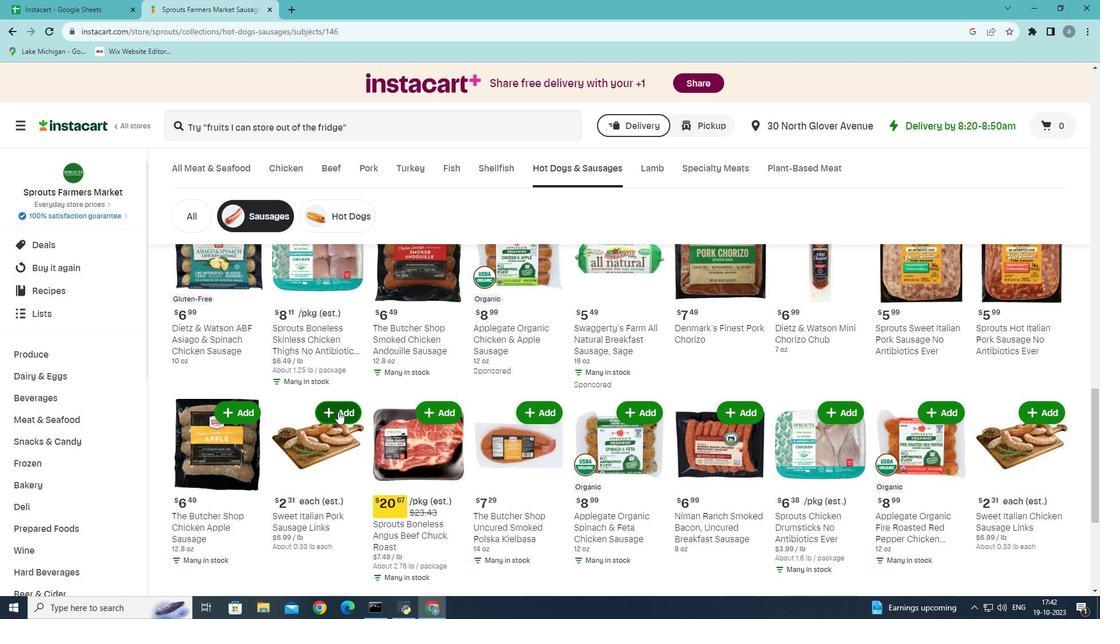 
Action: Mouse pressed left at (338, 411)
Screenshot: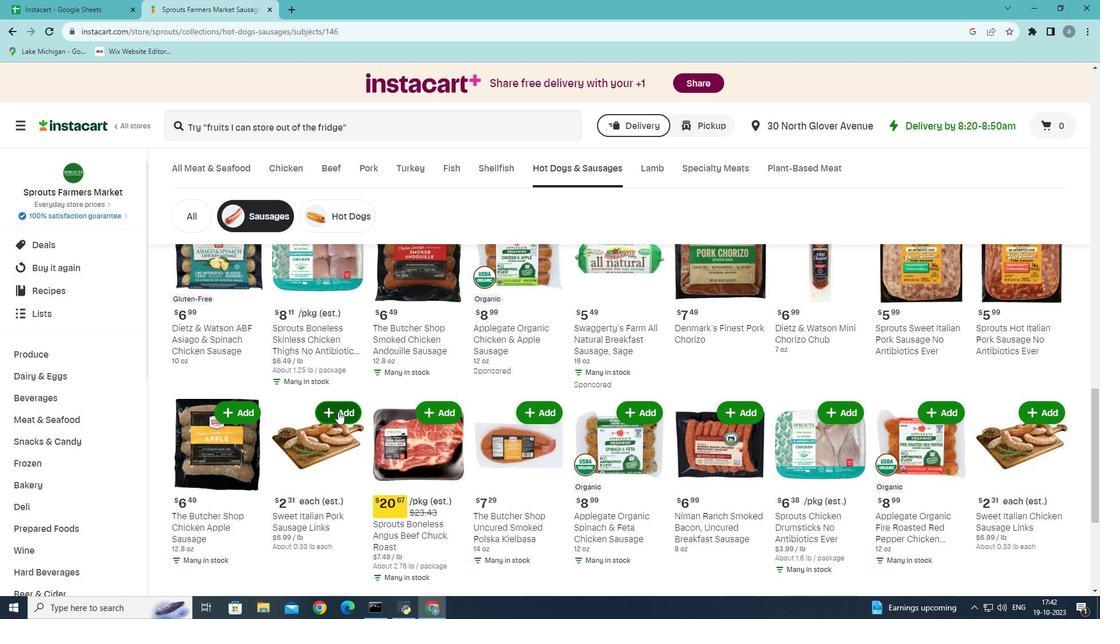 
Action: Mouse moved to (344, 412)
Screenshot: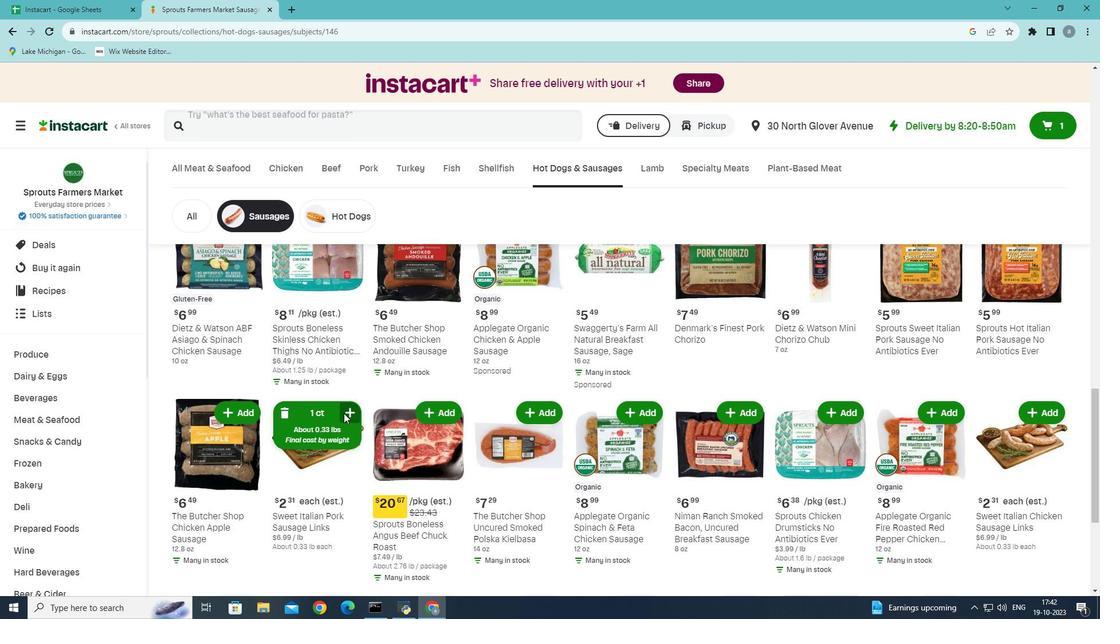 
